 Task: Add Attachment from computer to Card Card0000000041 in Board Board0000000011 in Workspace WS0000000004 in Trello. Add Cover Purple to Card Card0000000041 in Board Board0000000011 in Workspace WS0000000004 in Trello. Add "Move Card To …" Button titled Button0000000041 to "top" of the list "To Do" to Card Card0000000041 in Board Board0000000011 in Workspace WS0000000004 in Trello. Add Description DS0000000041 to Card Card0000000041 in Board Board0000000011 in Workspace WS0000000004 in Trello. Add Comment CM0000000041 to Card Card0000000041 in Board Board0000000011 in Workspace WS0000000004 in Trello
Action: Mouse moved to (502, 501)
Screenshot: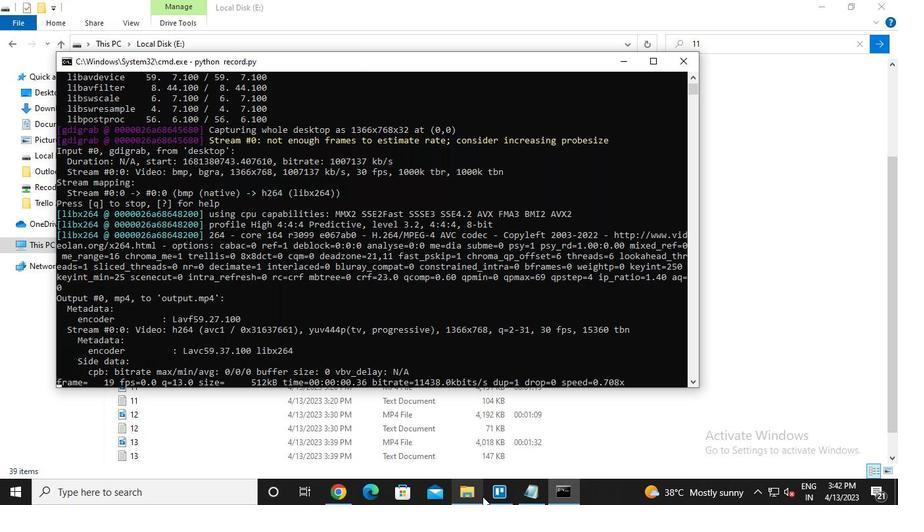 
Action: Mouse pressed left at (502, 501)
Screenshot: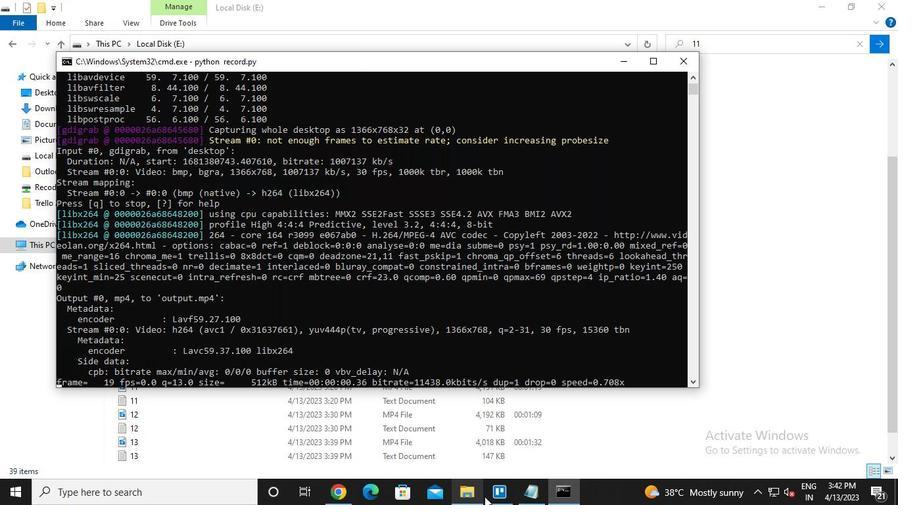 
Action: Mouse moved to (259, 131)
Screenshot: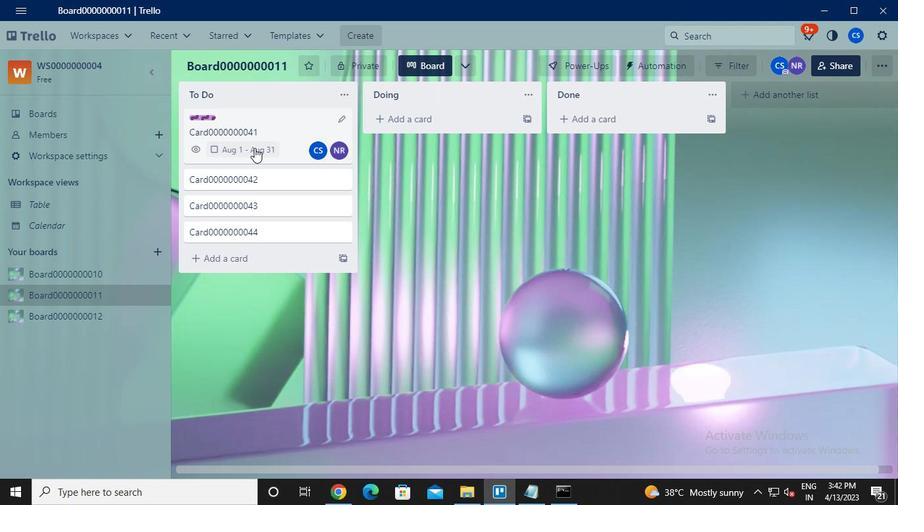 
Action: Mouse pressed left at (259, 131)
Screenshot: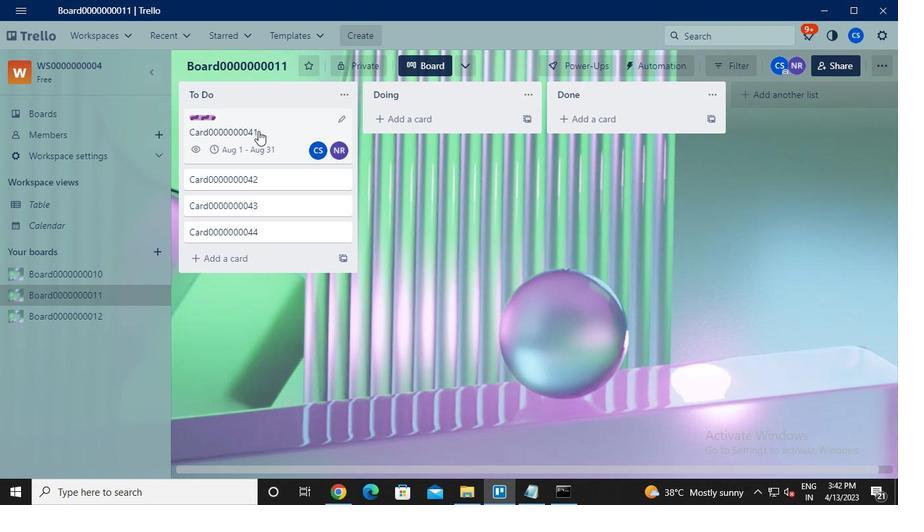 
Action: Mouse moved to (618, 225)
Screenshot: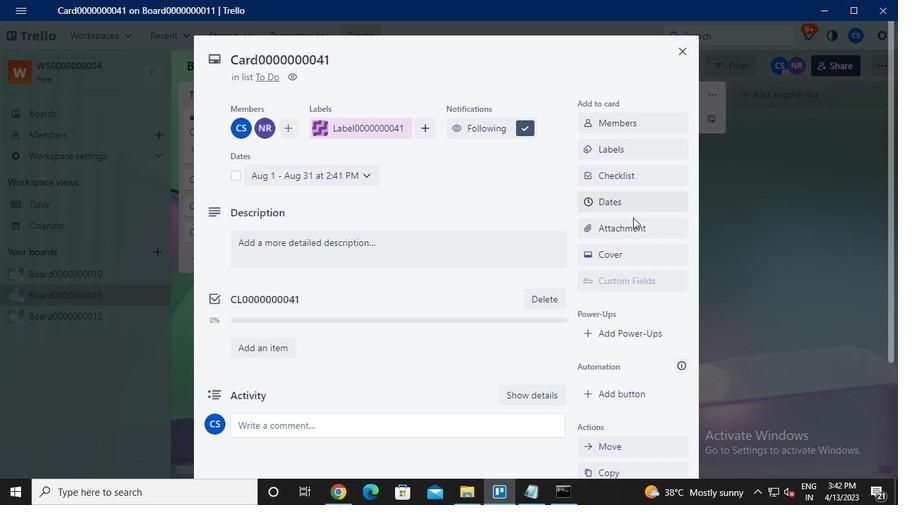 
Action: Mouse pressed left at (618, 225)
Screenshot: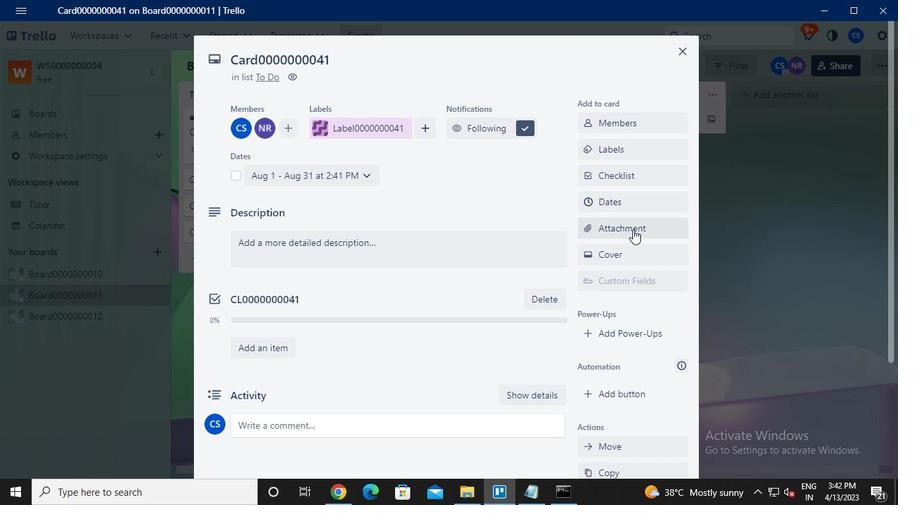
Action: Mouse moved to (625, 157)
Screenshot: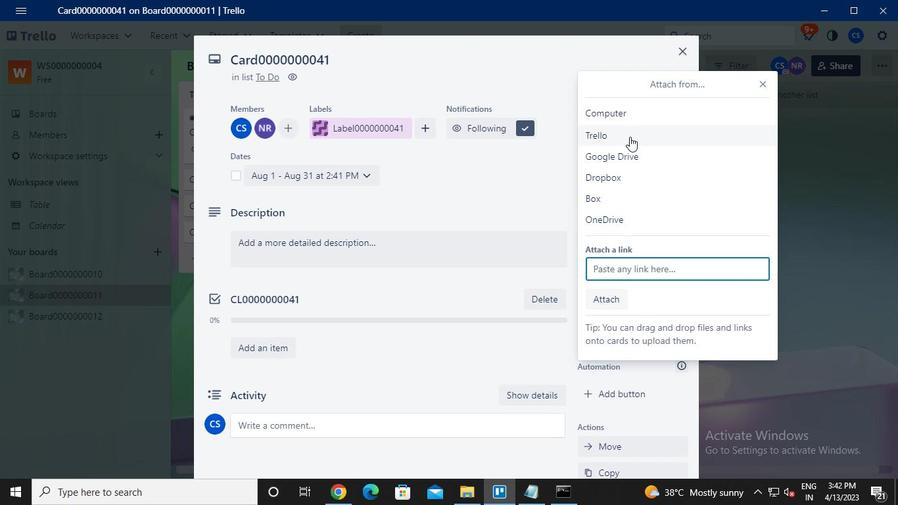 
Action: Mouse pressed left at (625, 157)
Screenshot: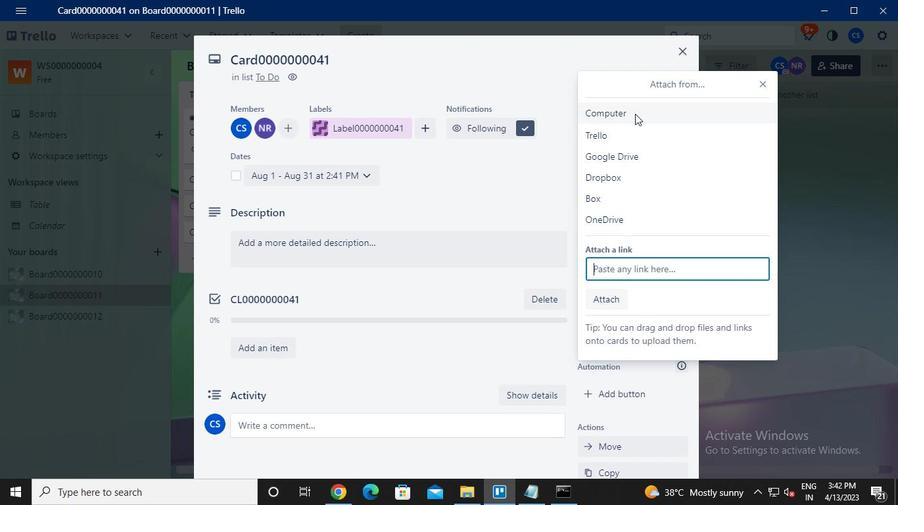 
Action: Mouse moved to (755, 55)
Screenshot: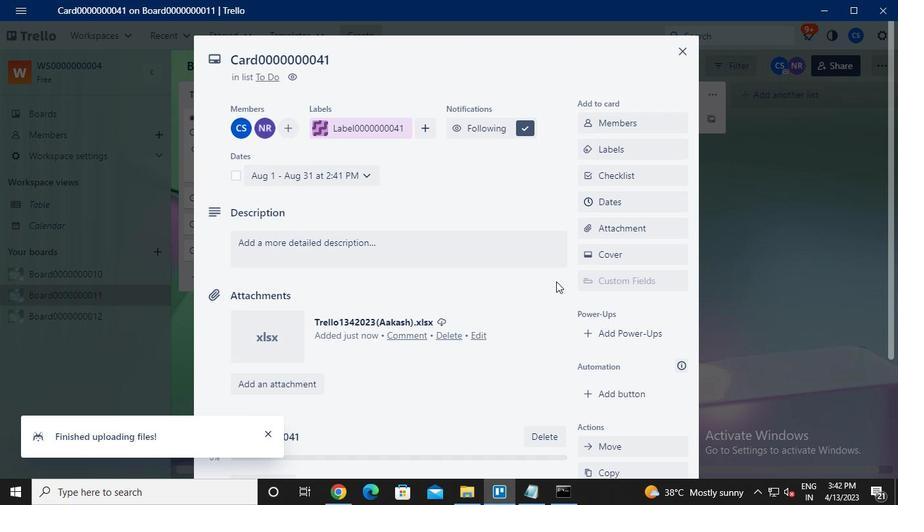 
Action: Mouse pressed left at (755, 55)
Screenshot: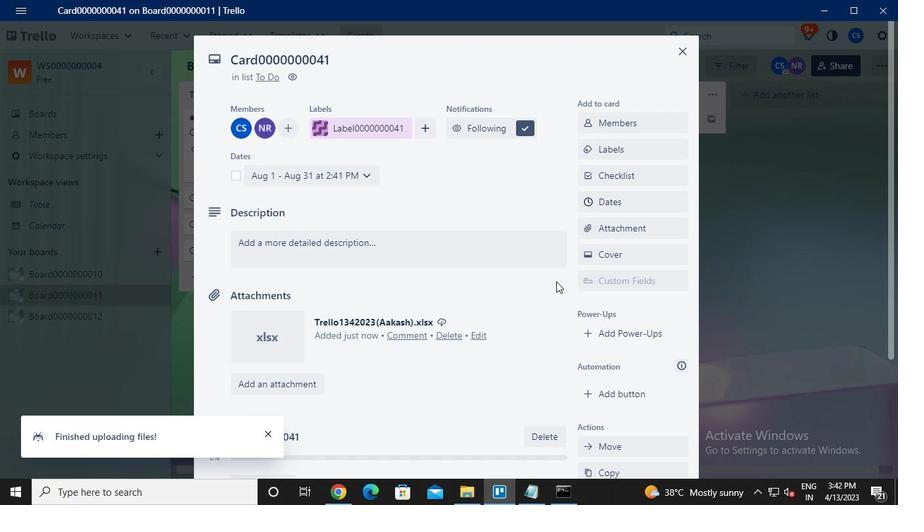 
Action: Mouse moved to (768, 84)
Screenshot: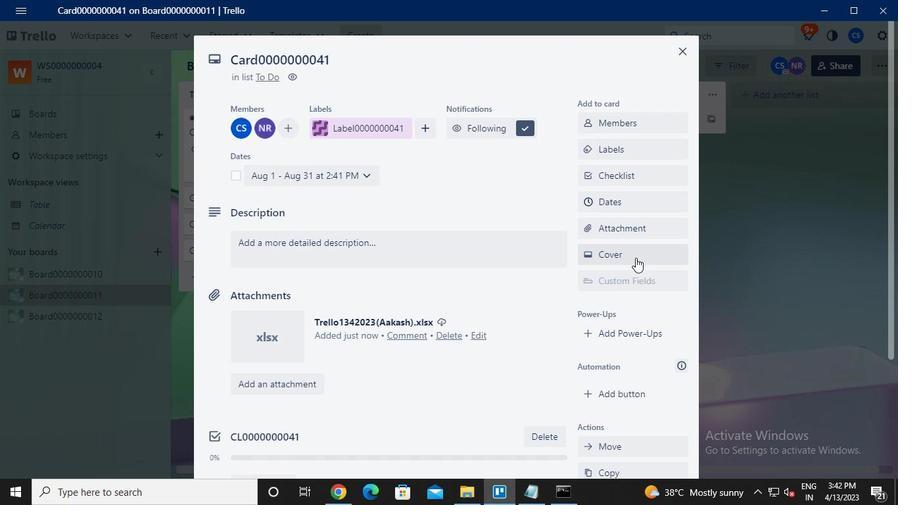 
Action: Mouse pressed left at (768, 84)
Screenshot: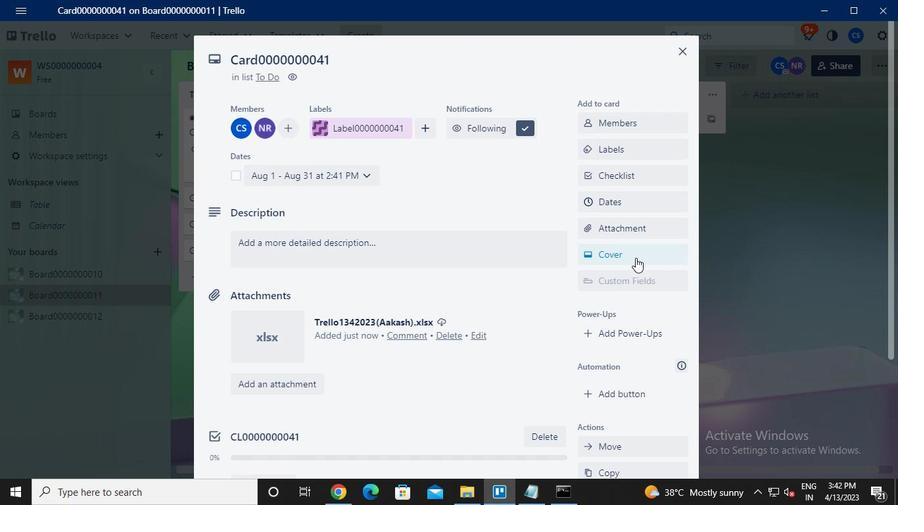 
Action: Mouse moved to (689, 50)
Screenshot: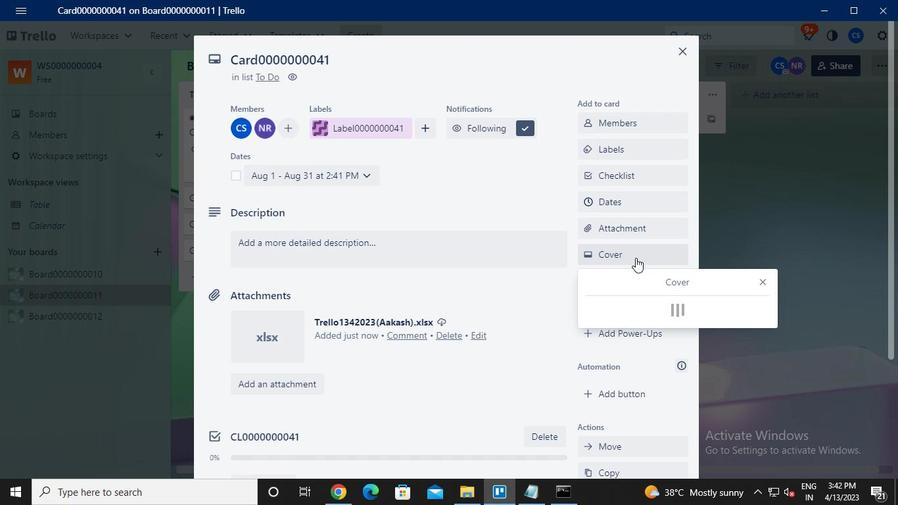 
Action: Mouse pressed left at (689, 50)
Screenshot: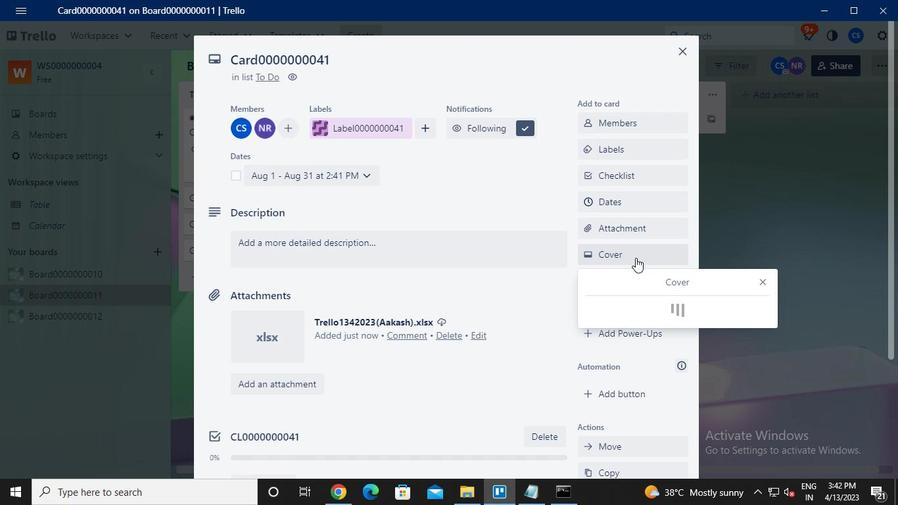 
Action: Mouse moved to (570, 485)
Screenshot: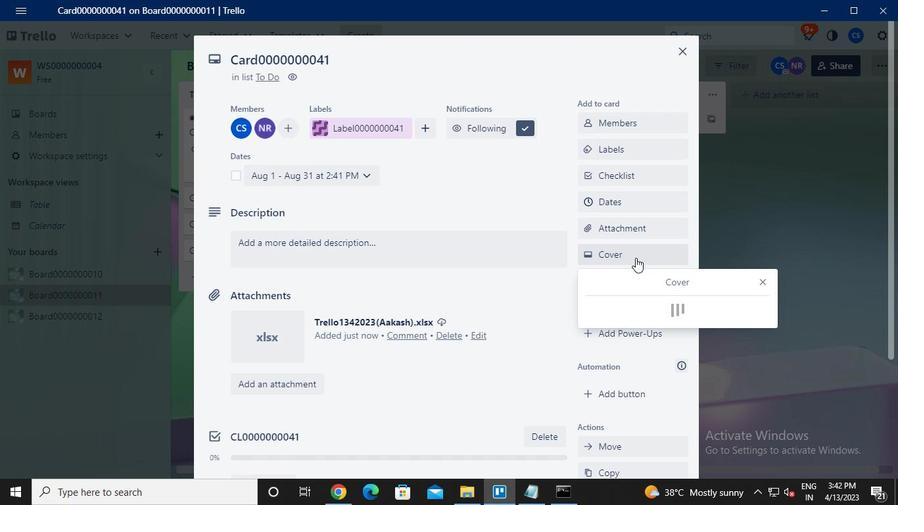 
Action: Mouse pressed left at (570, 485)
Screenshot: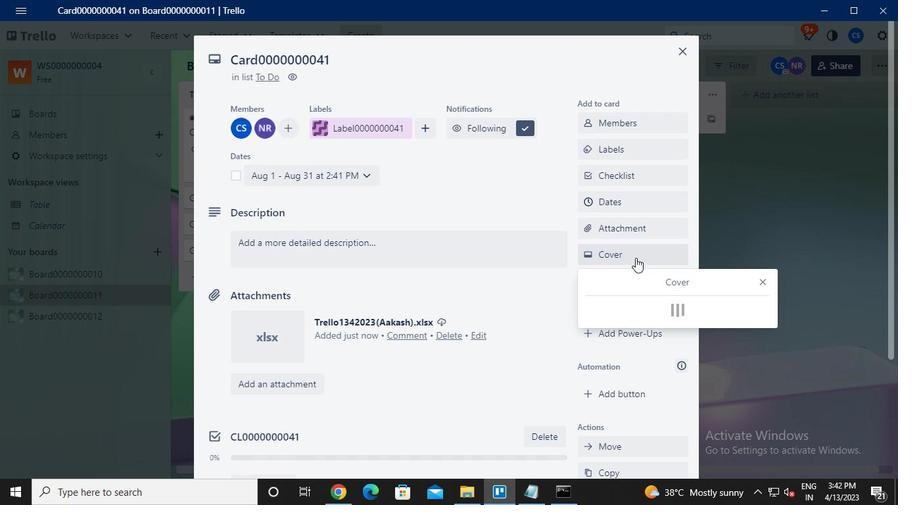 
Action: Mouse moved to (668, 44)
Screenshot: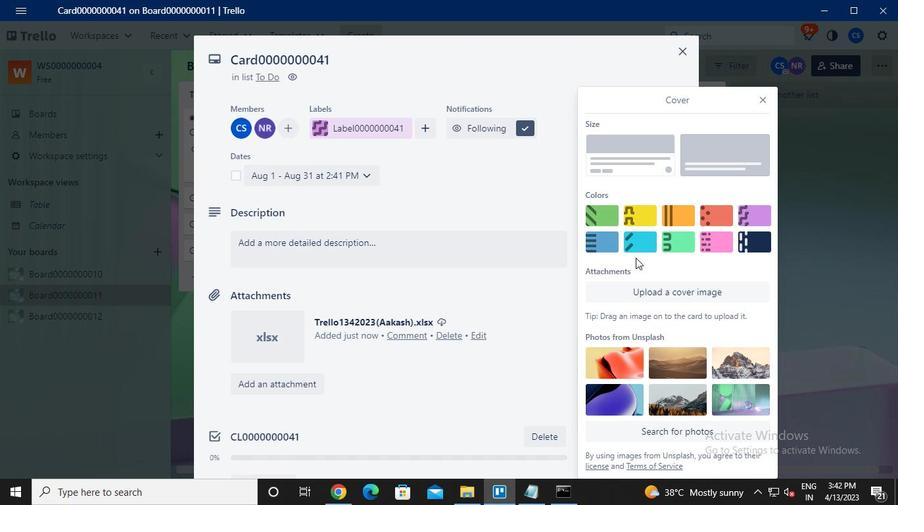 
Action: Mouse pressed left at (668, 44)
Screenshot: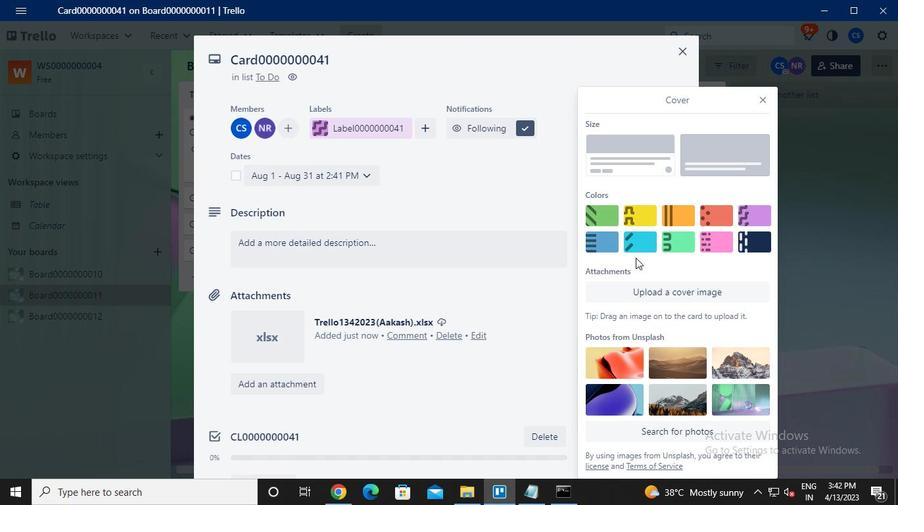 
Action: Mouse moved to (489, 497)
Screenshot: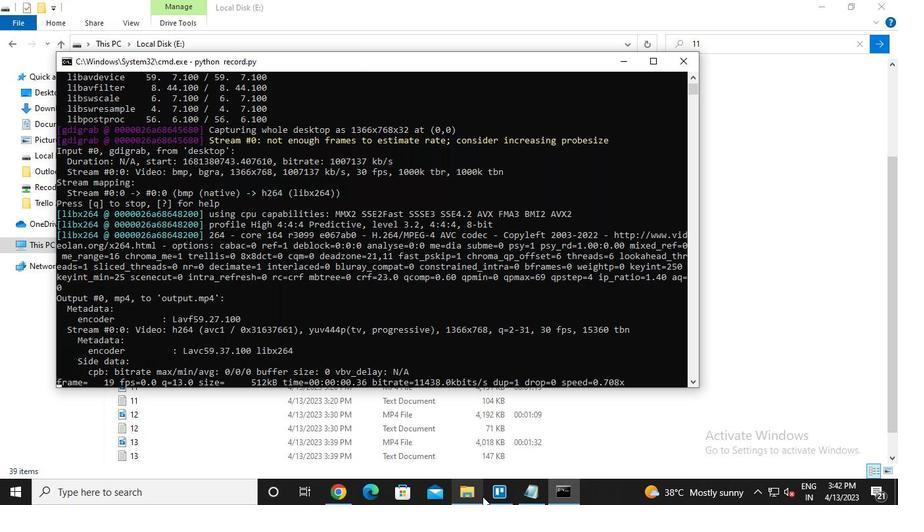 
Action: Mouse pressed left at (489, 497)
Screenshot: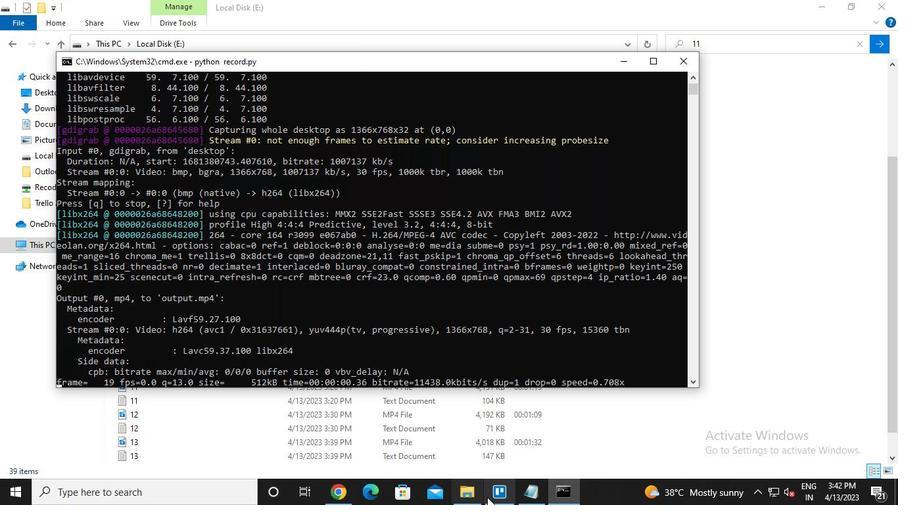 
Action: Mouse moved to (259, 128)
Screenshot: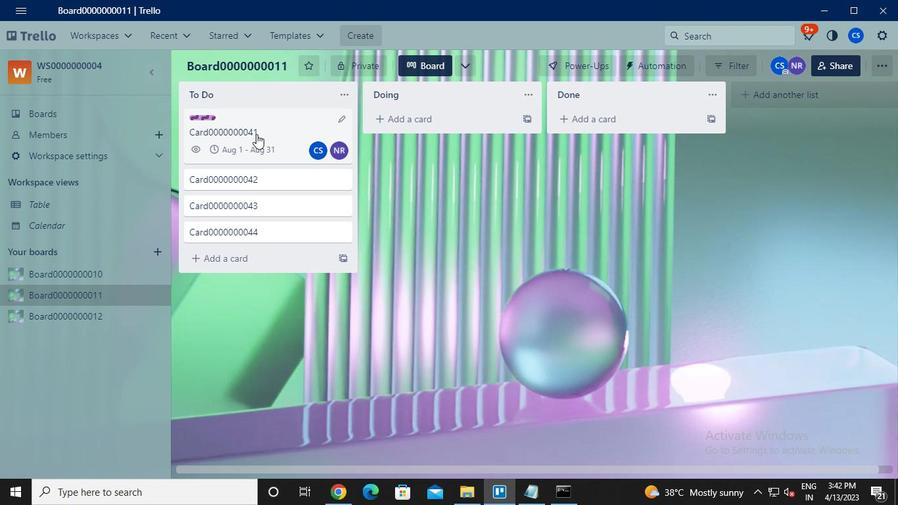 
Action: Mouse pressed left at (259, 128)
Screenshot: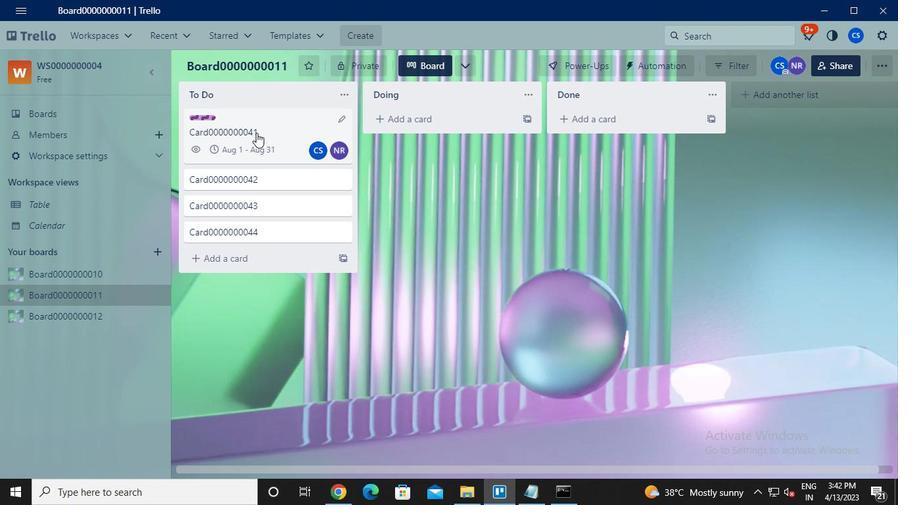 
Action: Mouse moved to (633, 229)
Screenshot: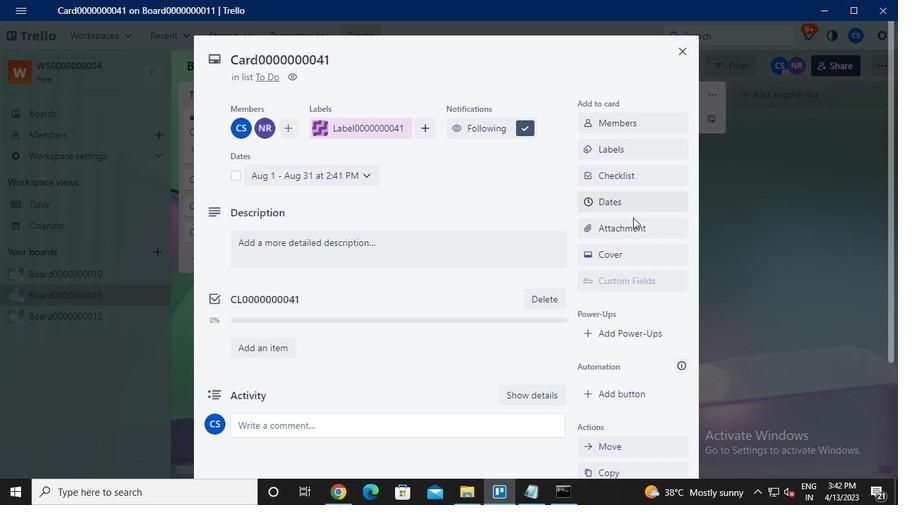 
Action: Mouse pressed left at (633, 229)
Screenshot: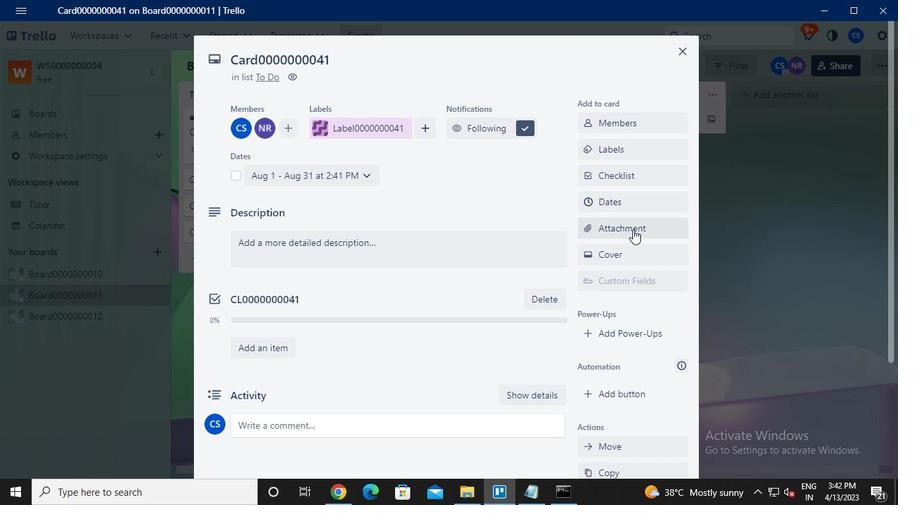
Action: Mouse moved to (635, 113)
Screenshot: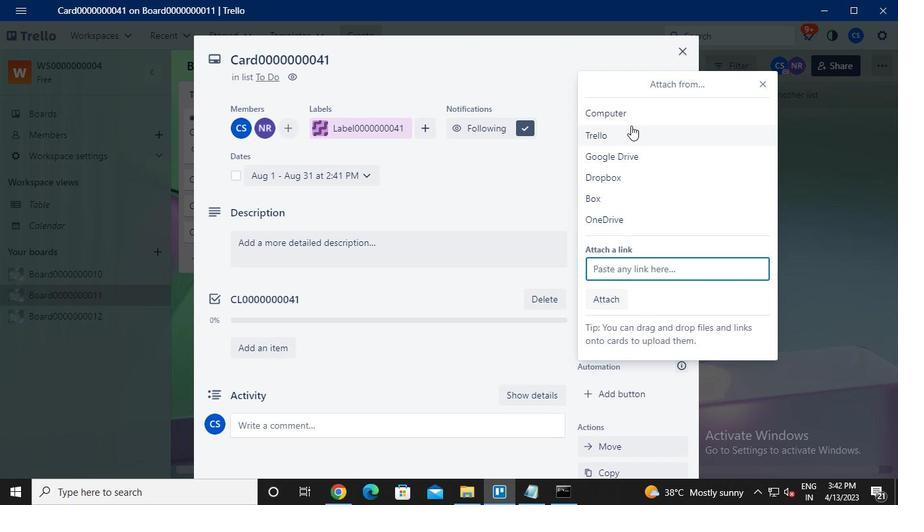 
Action: Mouse pressed left at (635, 113)
Screenshot: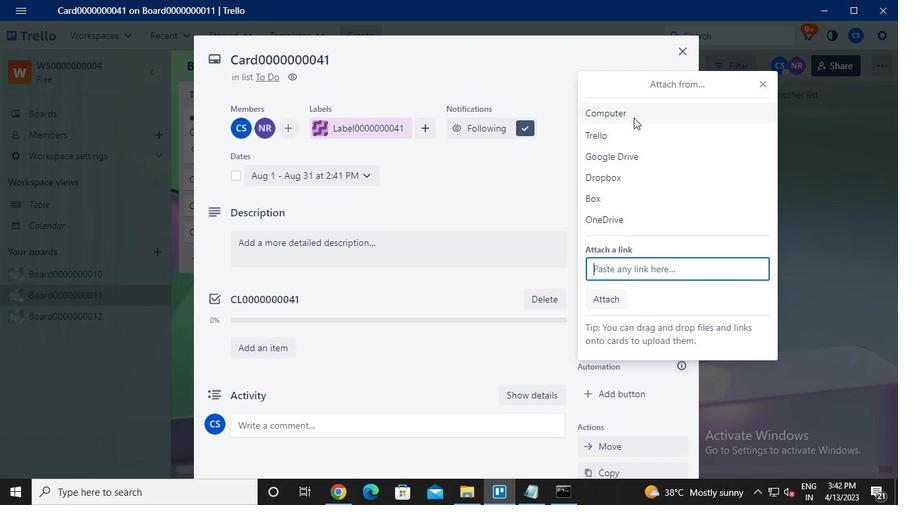 
Action: Mouse moved to (211, 111)
Screenshot: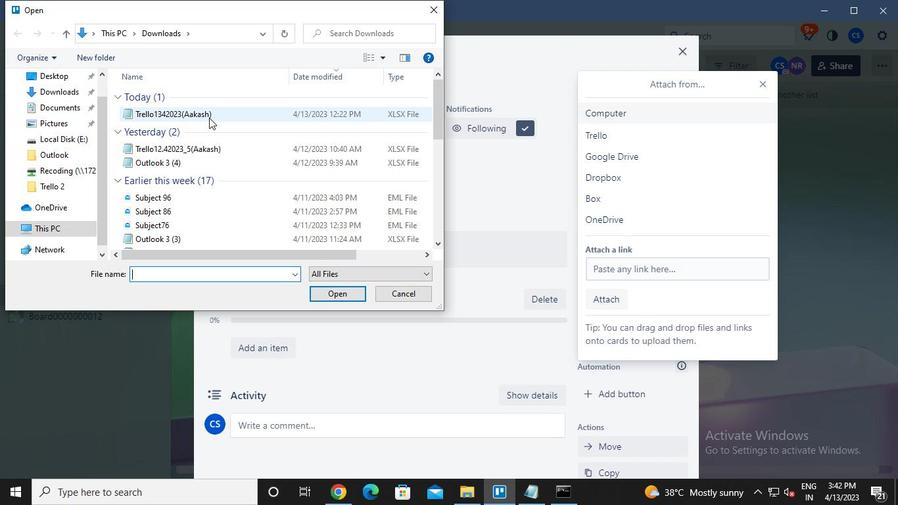 
Action: Mouse pressed left at (211, 111)
Screenshot: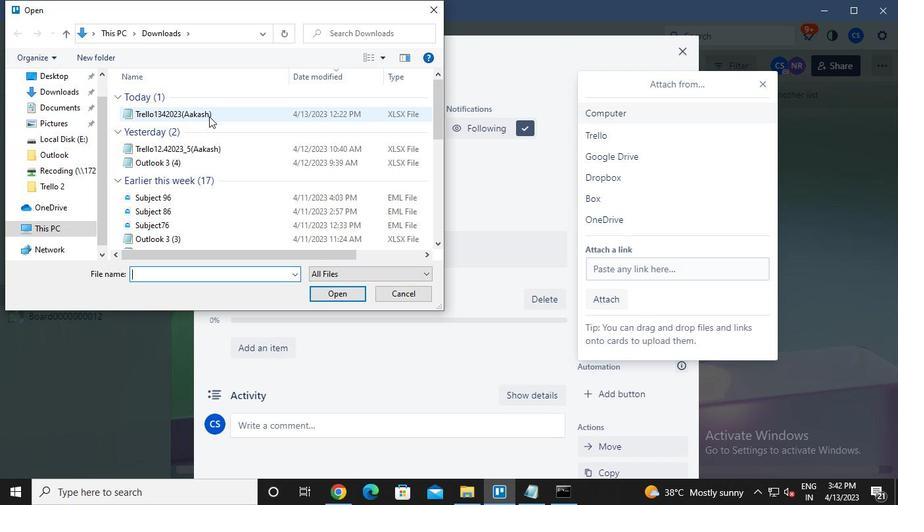 
Action: Mouse pressed left at (211, 111)
Screenshot: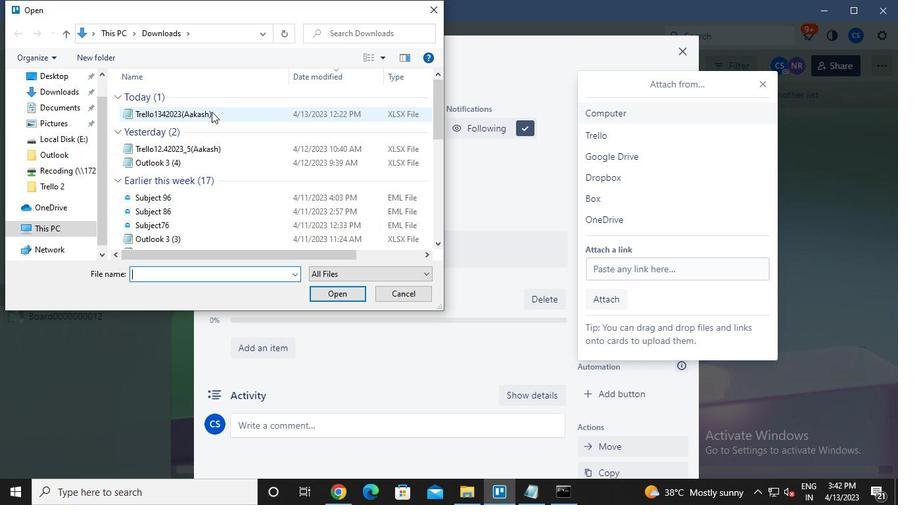 
Action: Mouse moved to (636, 257)
Screenshot: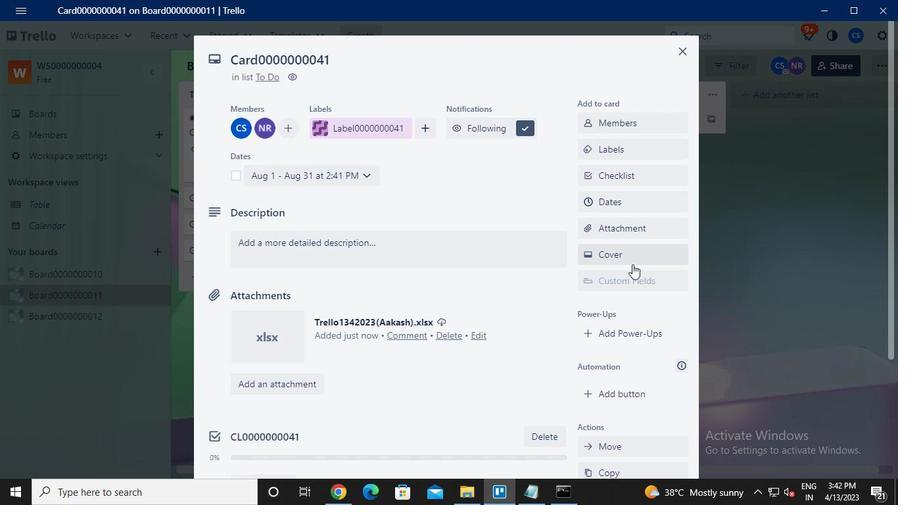 
Action: Mouse pressed left at (636, 257)
Screenshot: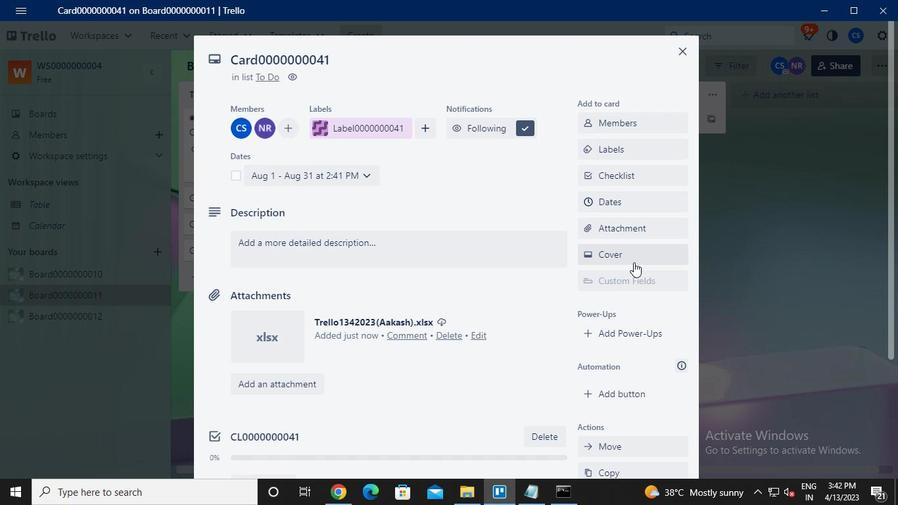 
Action: Mouse moved to (757, 217)
Screenshot: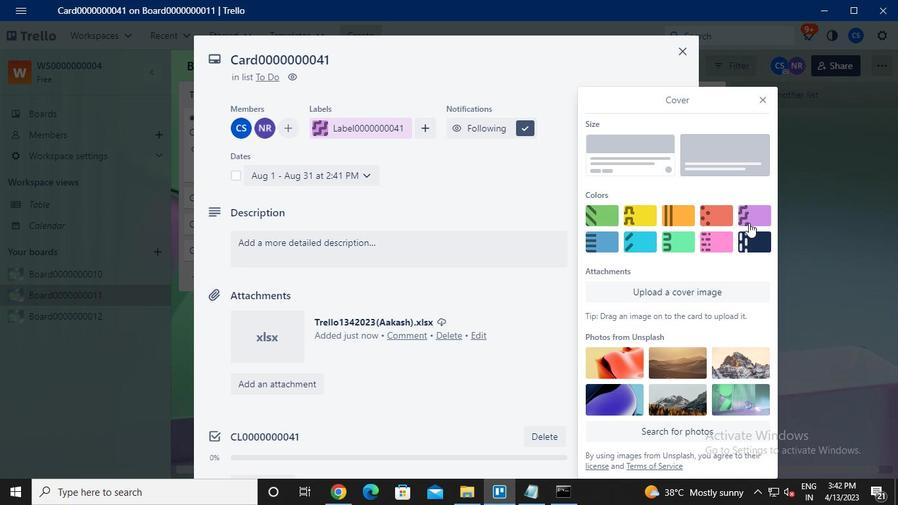 
Action: Mouse pressed left at (757, 217)
Screenshot: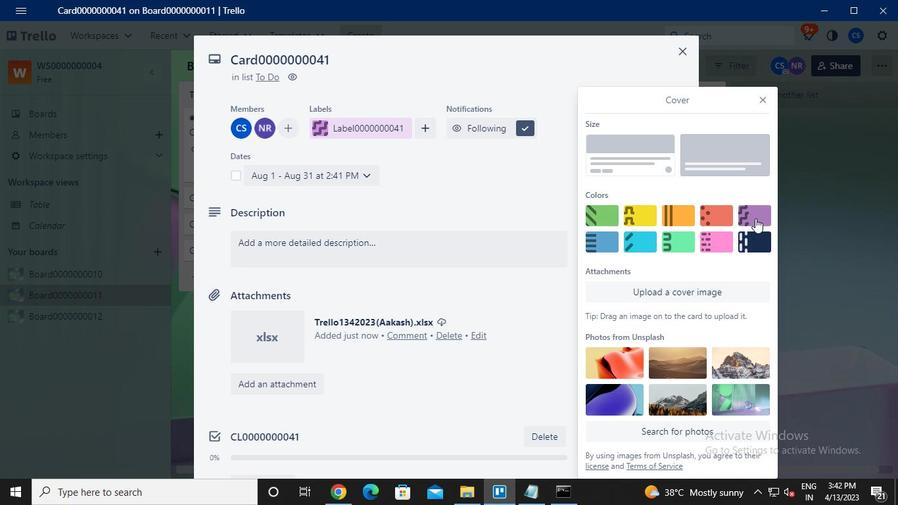 
Action: Mouse moved to (764, 75)
Screenshot: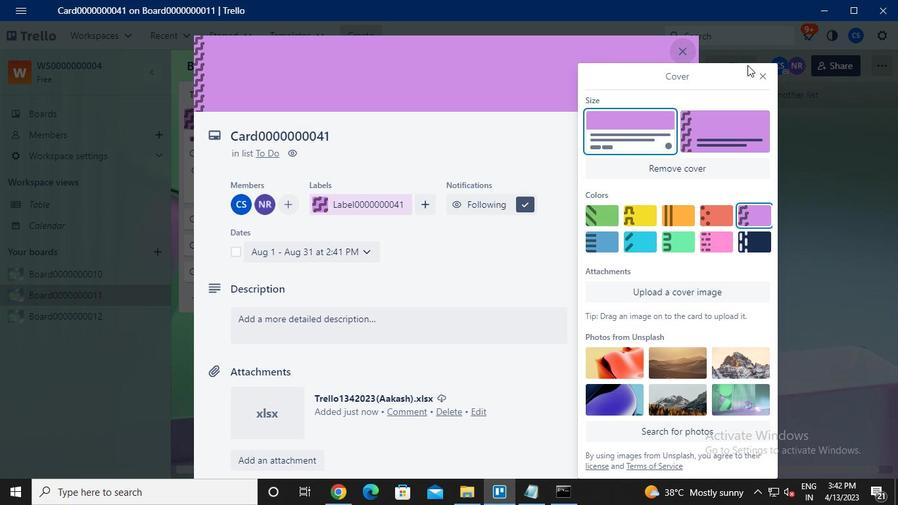 
Action: Mouse pressed left at (764, 75)
Screenshot: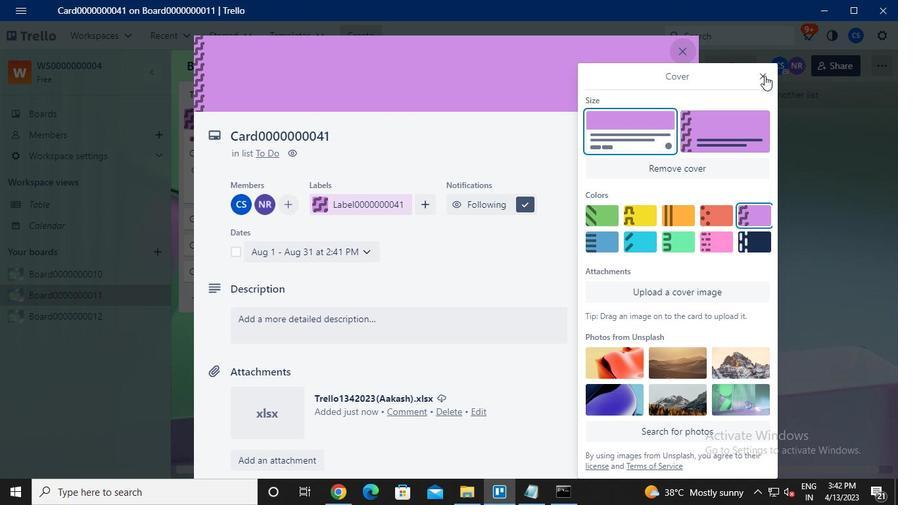 
Action: Mouse moved to (620, 197)
Screenshot: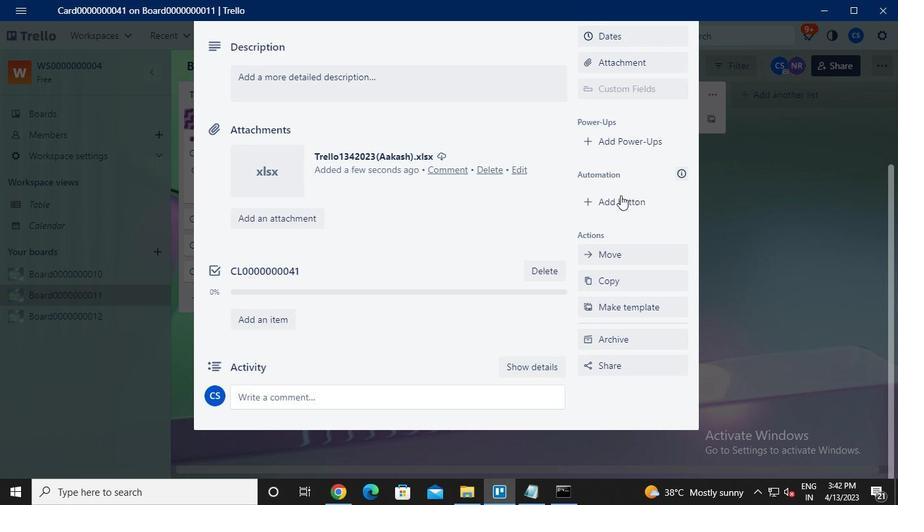 
Action: Mouse pressed left at (620, 197)
Screenshot: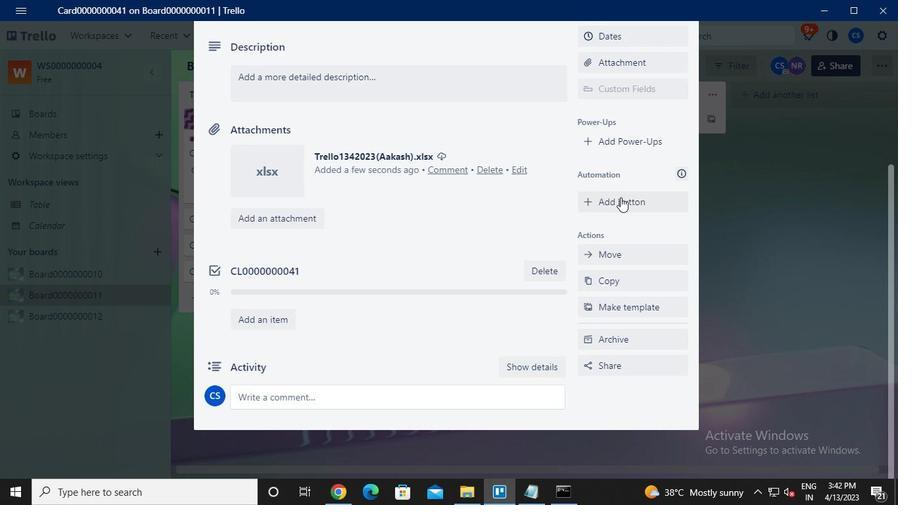 
Action: Mouse moved to (653, 126)
Screenshot: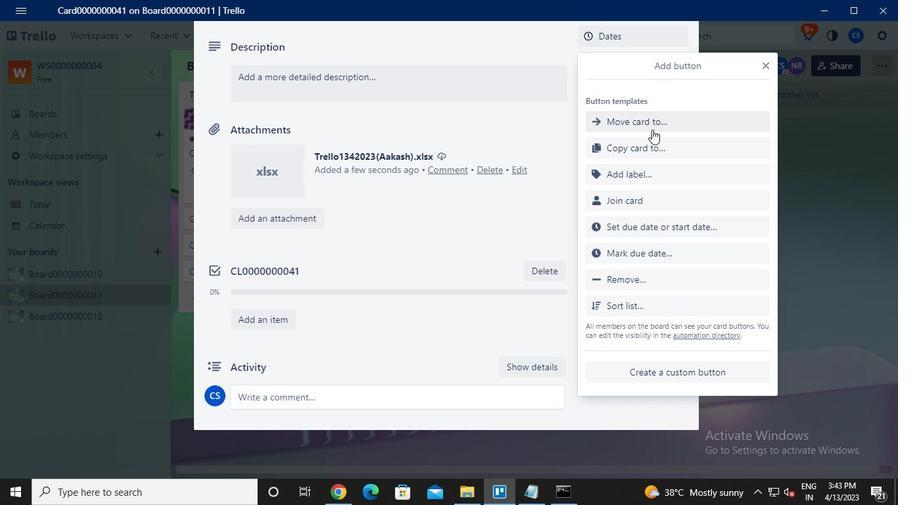 
Action: Mouse pressed left at (653, 126)
Screenshot: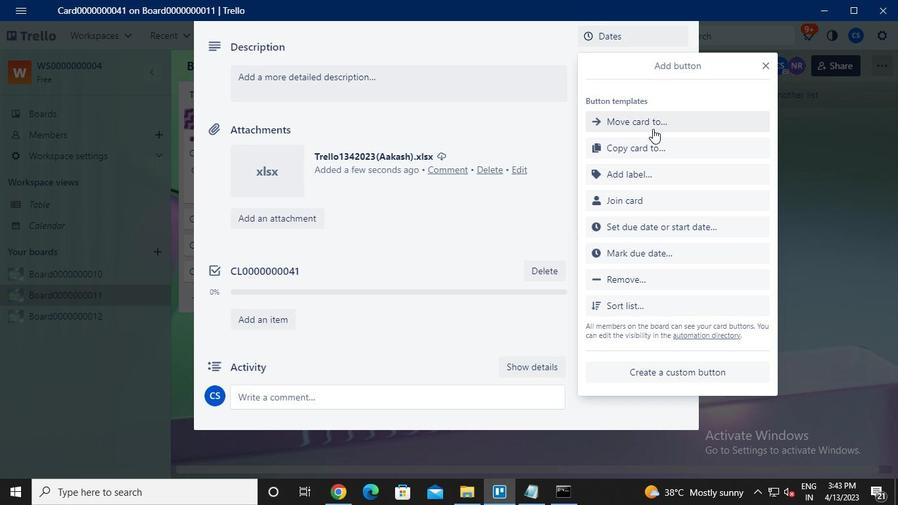 
Action: Mouse moved to (652, 136)
Screenshot: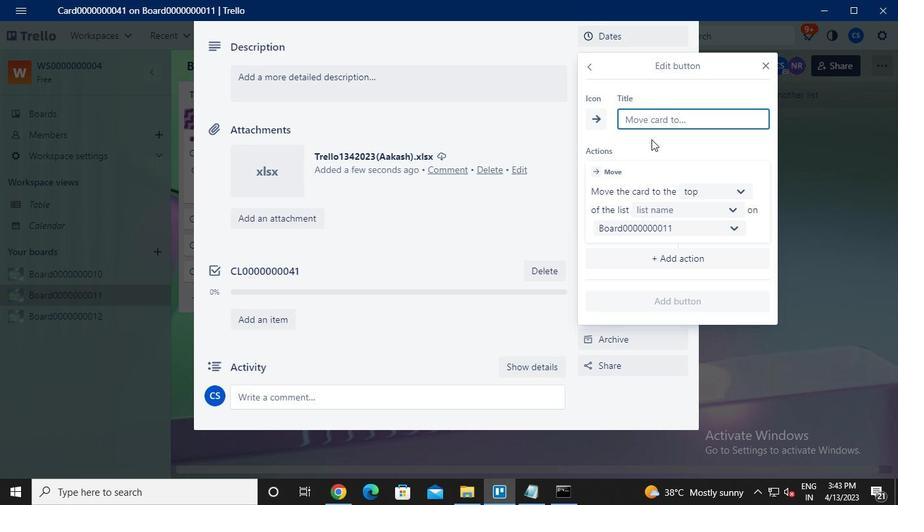 
Action: Keyboard Key.caps_lock
Screenshot: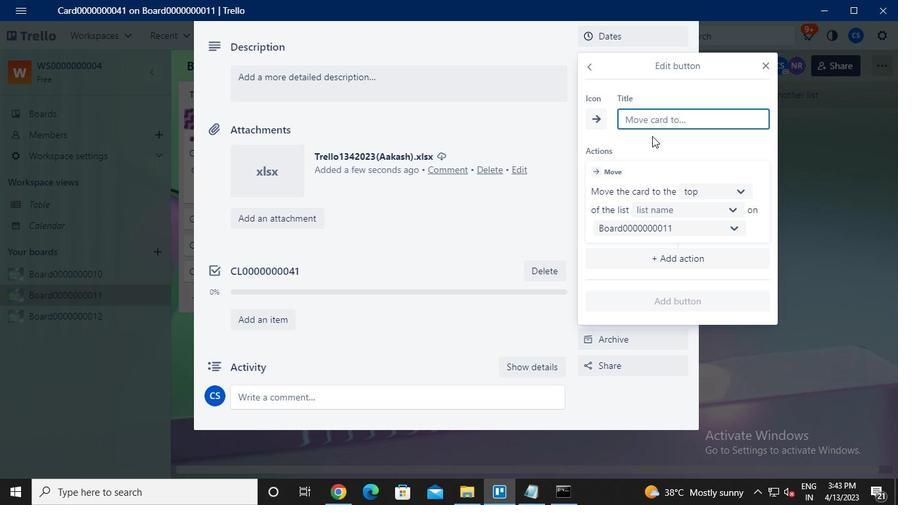 
Action: Keyboard Key.caps_lock
Screenshot: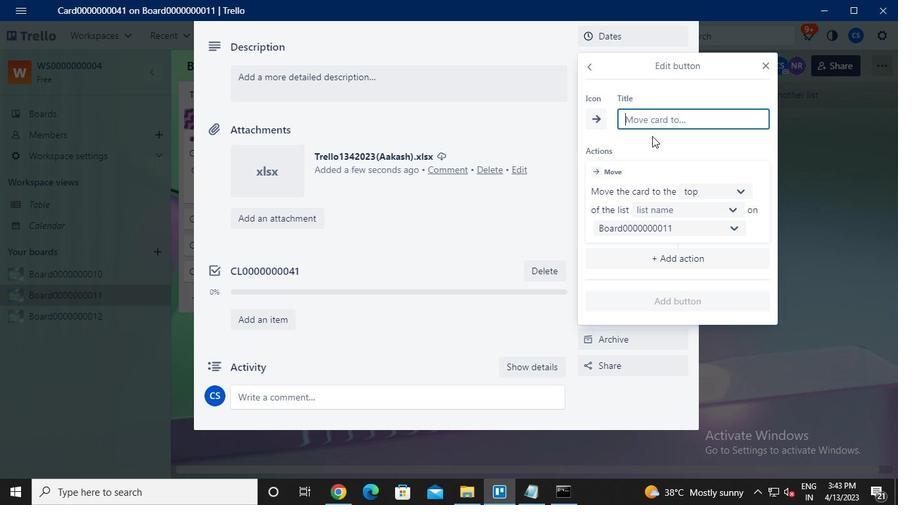
Action: Keyboard b
Screenshot: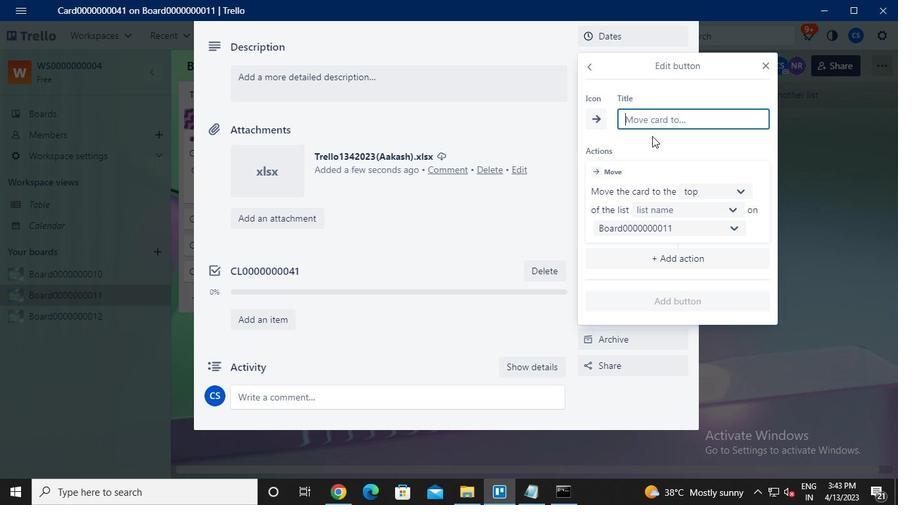 
Action: Keyboard Key.caps_lock
Screenshot: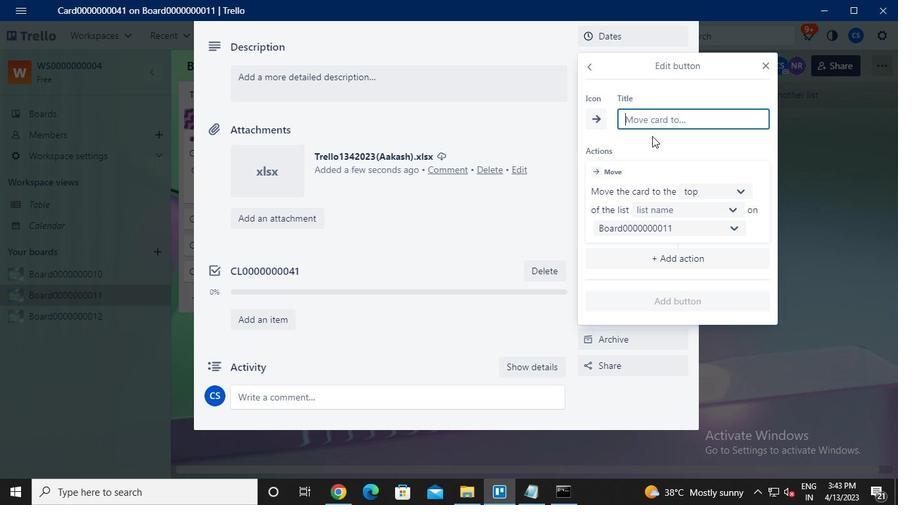 
Action: Keyboard u
Screenshot: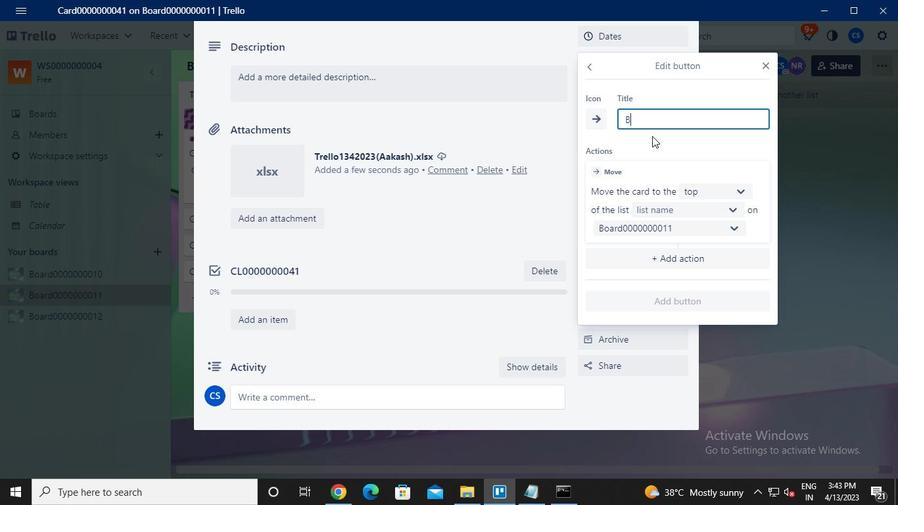 
Action: Keyboard t
Screenshot: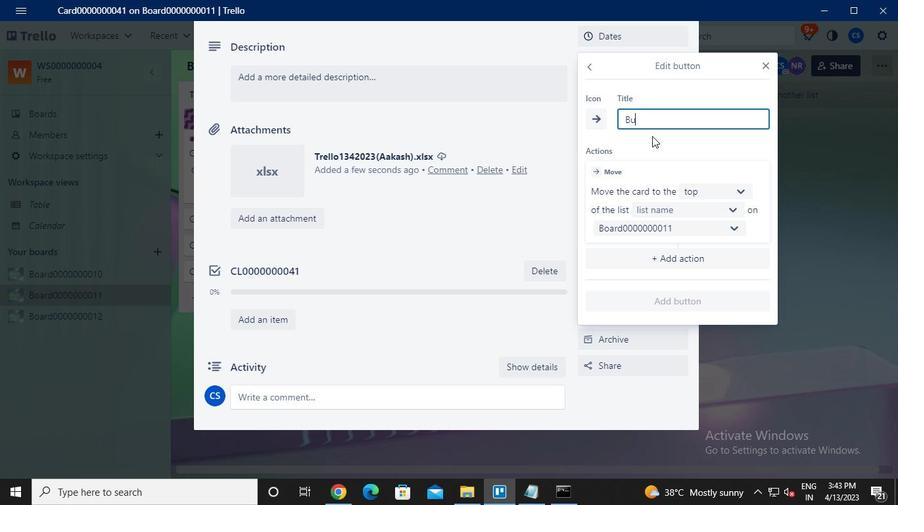 
Action: Keyboard t
Screenshot: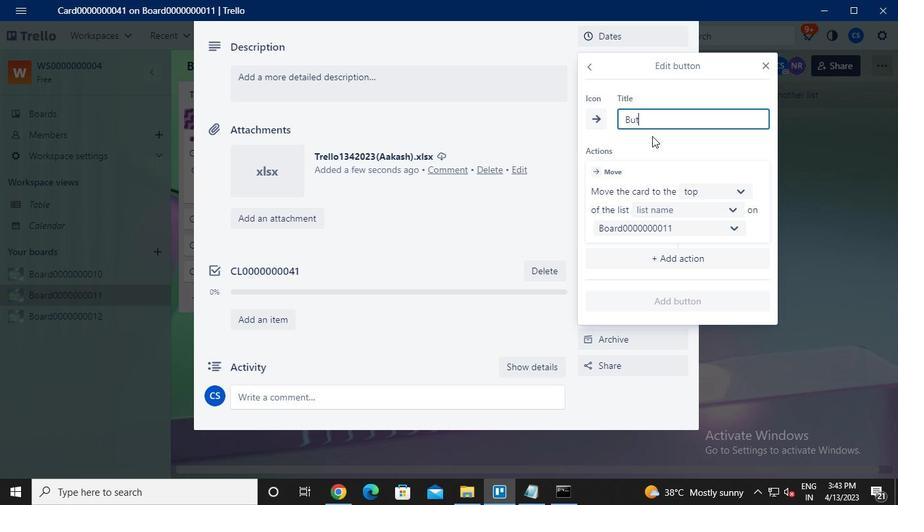 
Action: Keyboard o
Screenshot: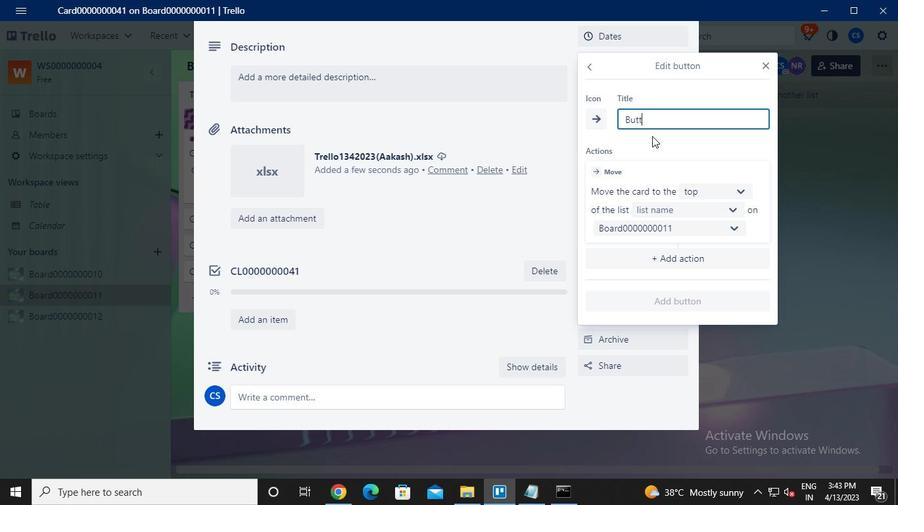
Action: Keyboard n
Screenshot: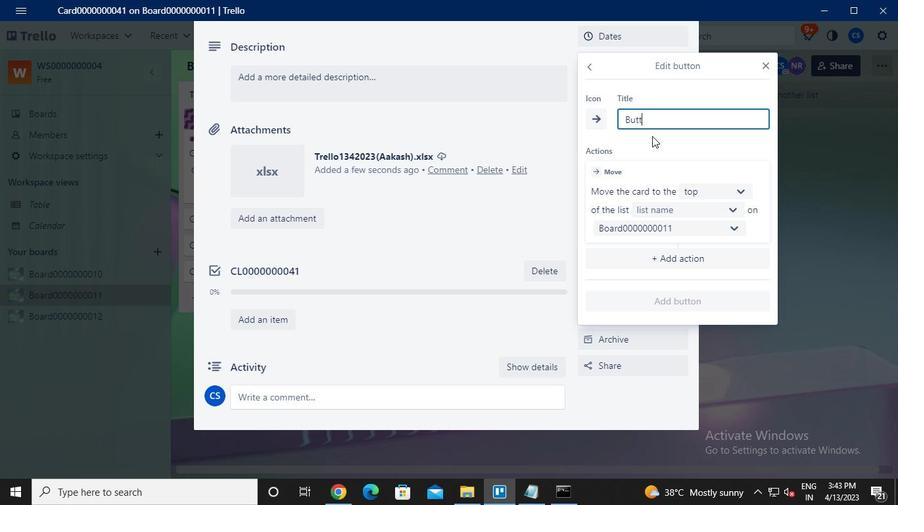 
Action: Keyboard <96>
Screenshot: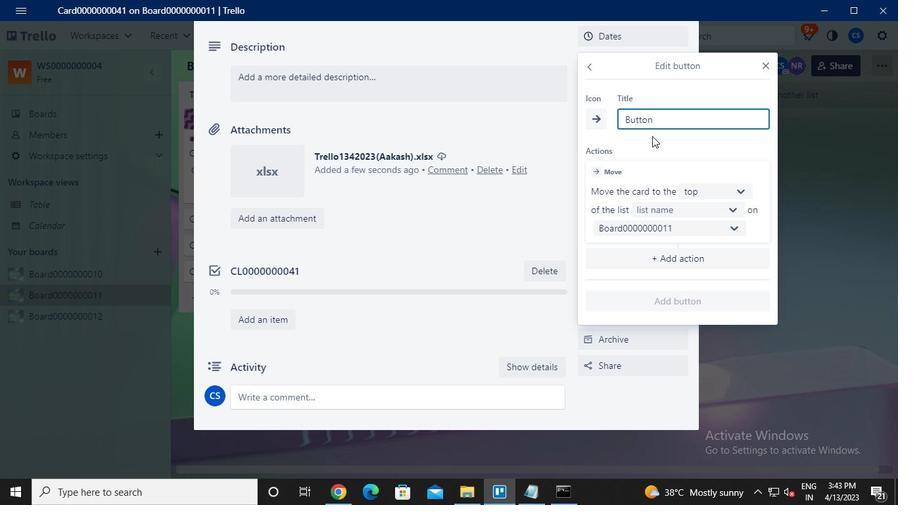 
Action: Keyboard <96>
Screenshot: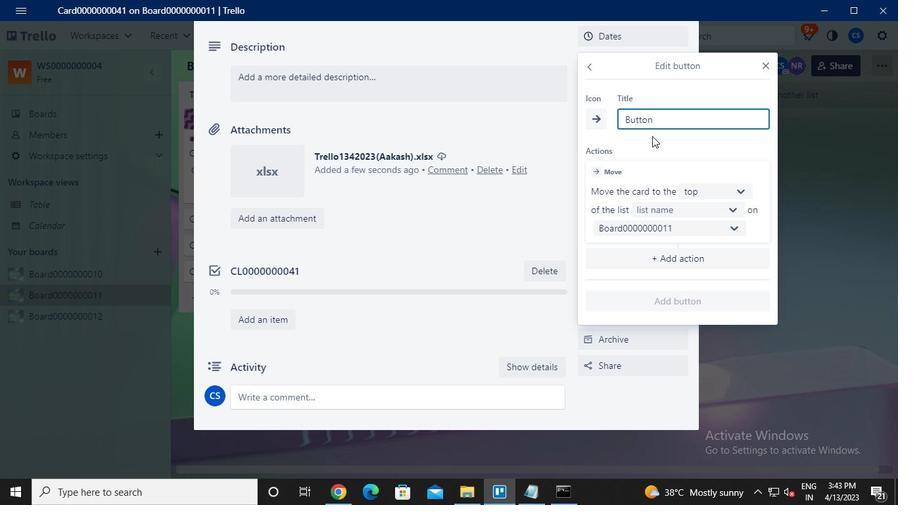 
Action: Keyboard <96>
Screenshot: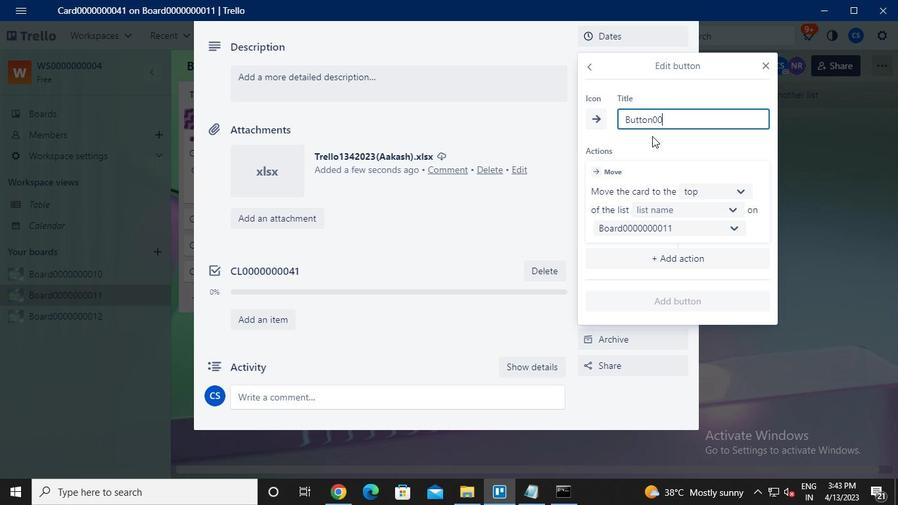 
Action: Keyboard <96>
Screenshot: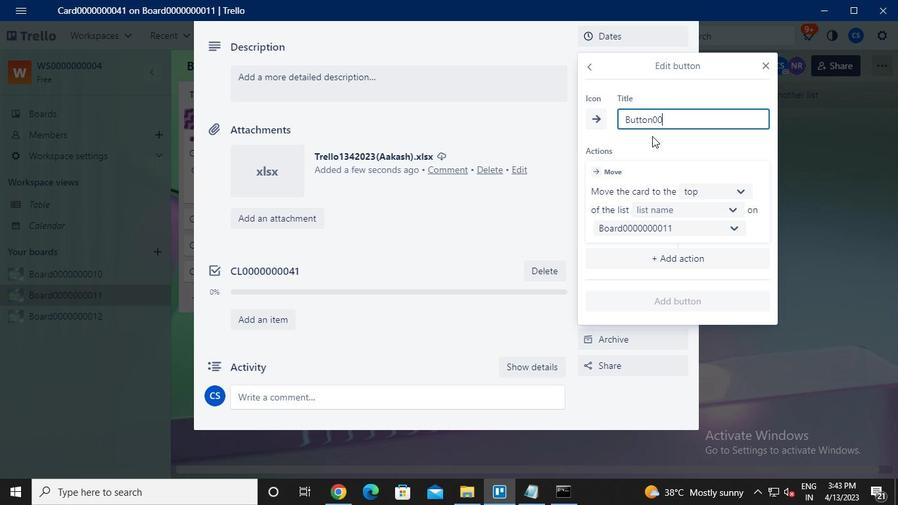 
Action: Keyboard <96>
Screenshot: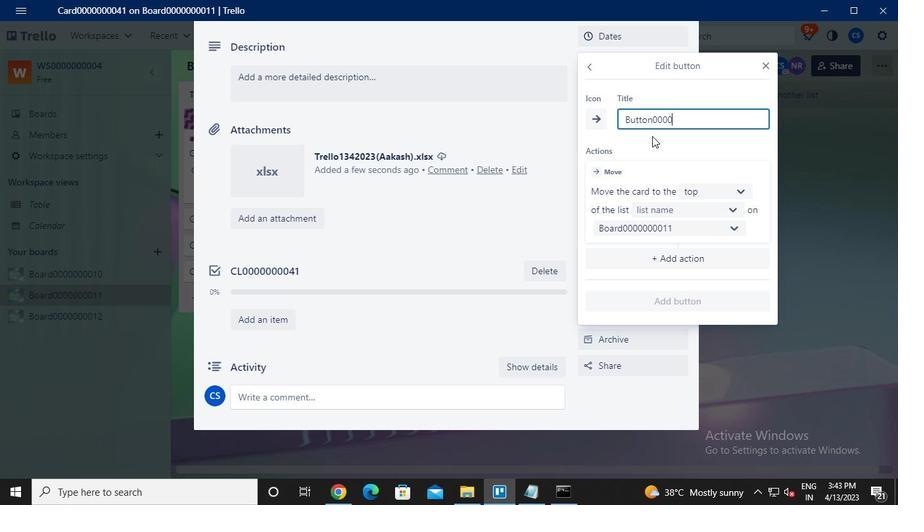
Action: Keyboard <96>
Screenshot: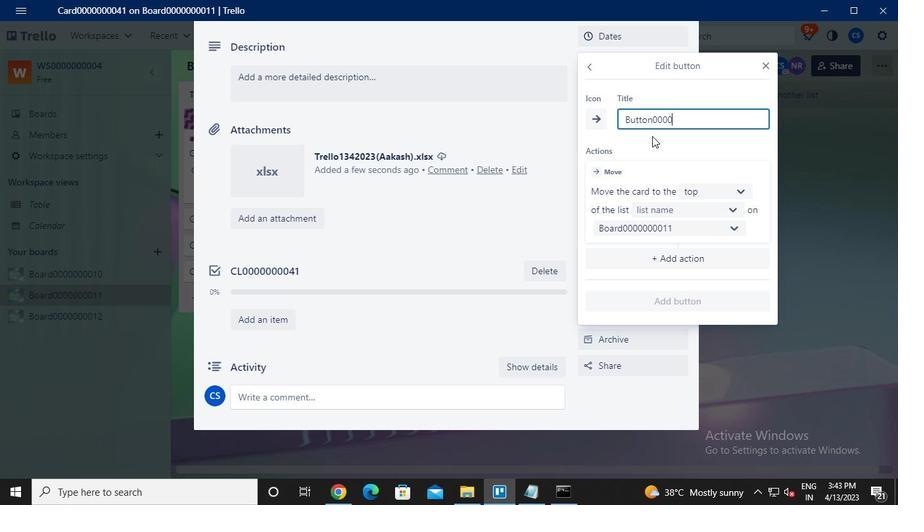 
Action: Keyboard <96>
Screenshot: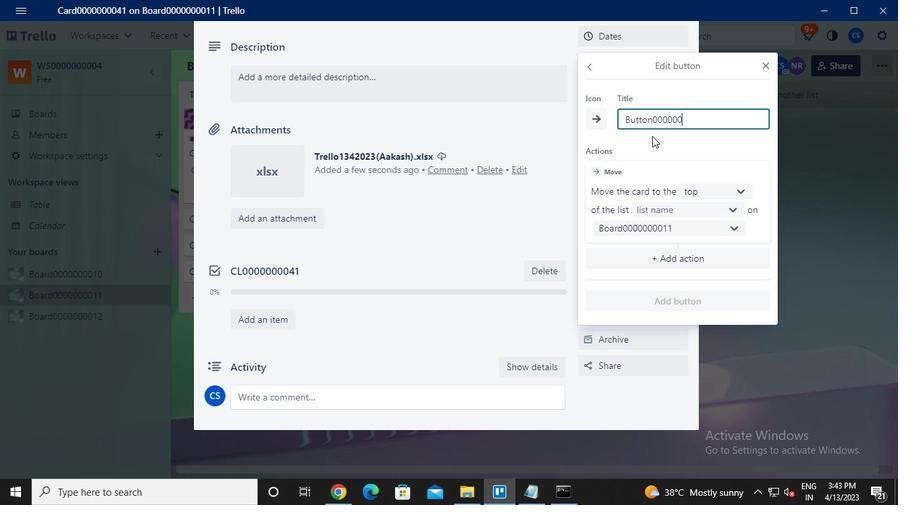 
Action: Keyboard <96>
Screenshot: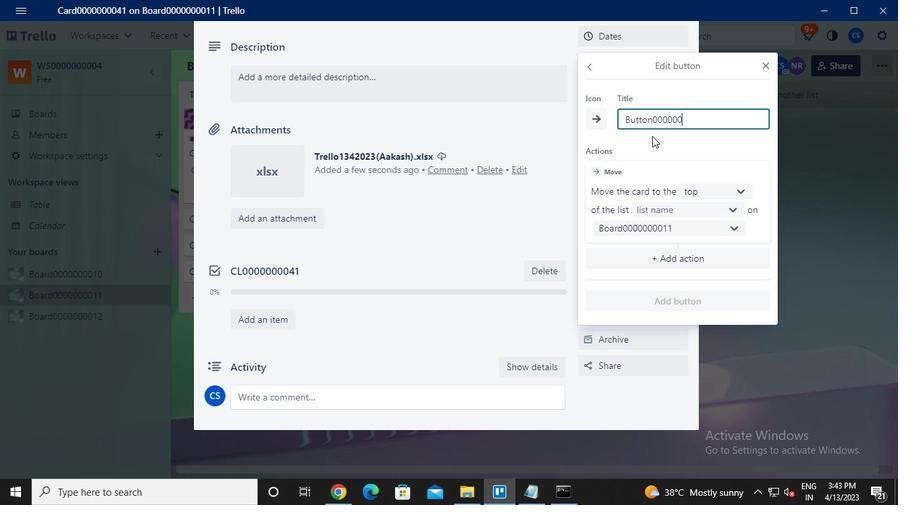 
Action: Keyboard <100>
Screenshot: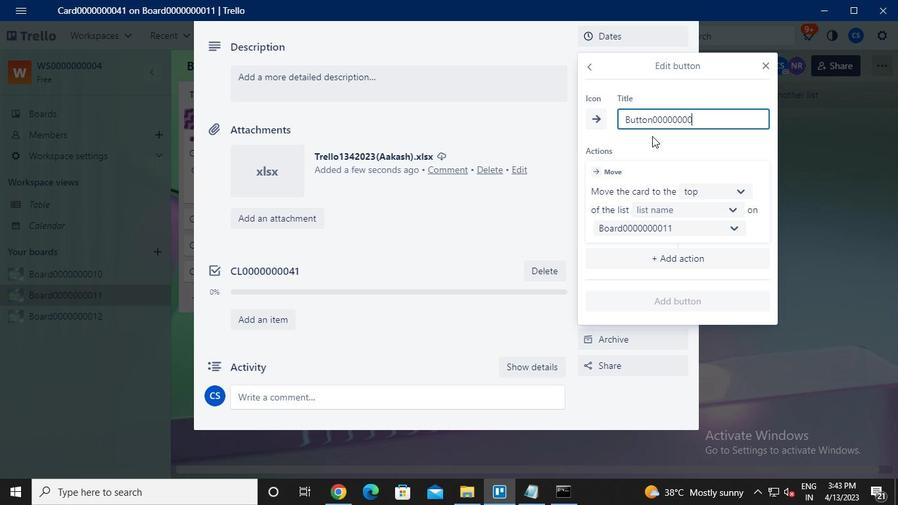 
Action: Keyboard <97>
Screenshot: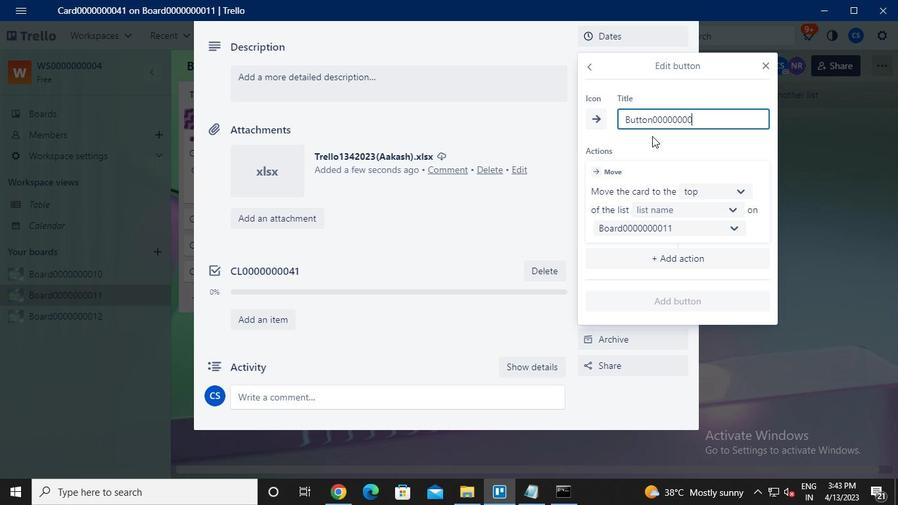 
Action: Mouse moved to (706, 205)
Screenshot: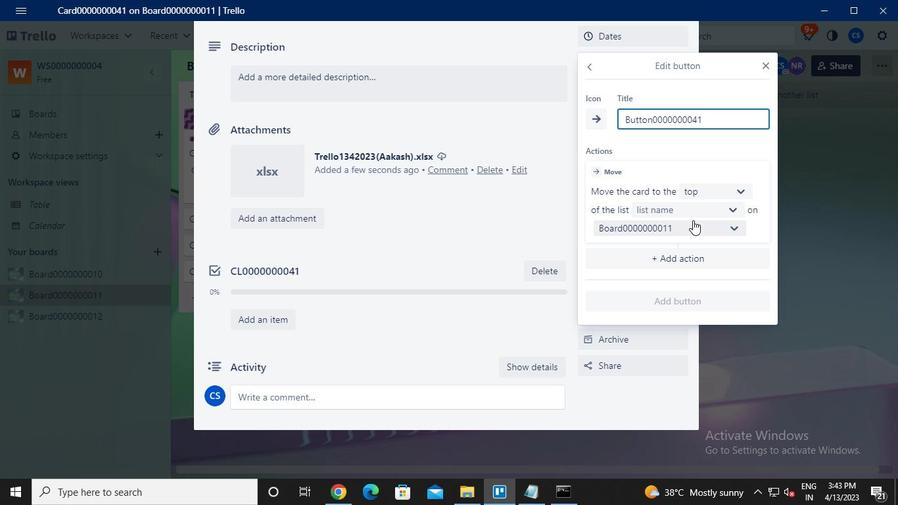 
Action: Mouse pressed left at (706, 205)
Screenshot: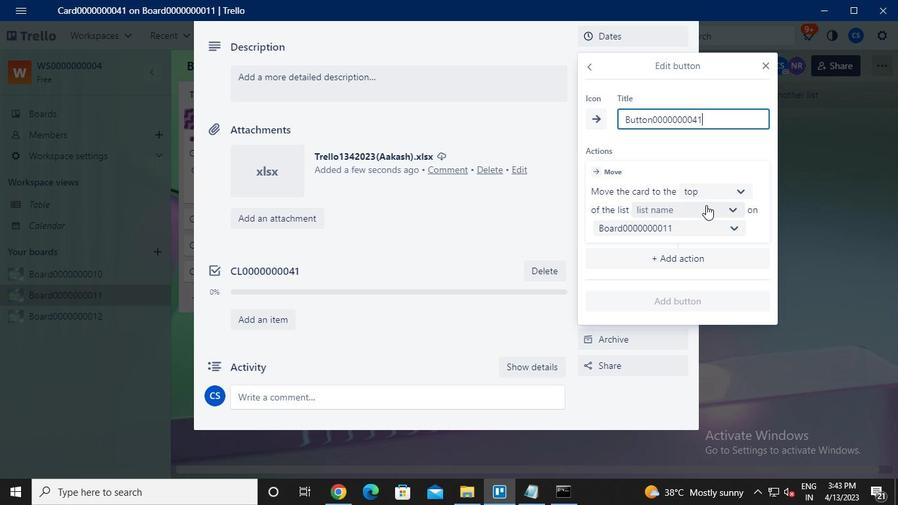 
Action: Mouse moved to (689, 236)
Screenshot: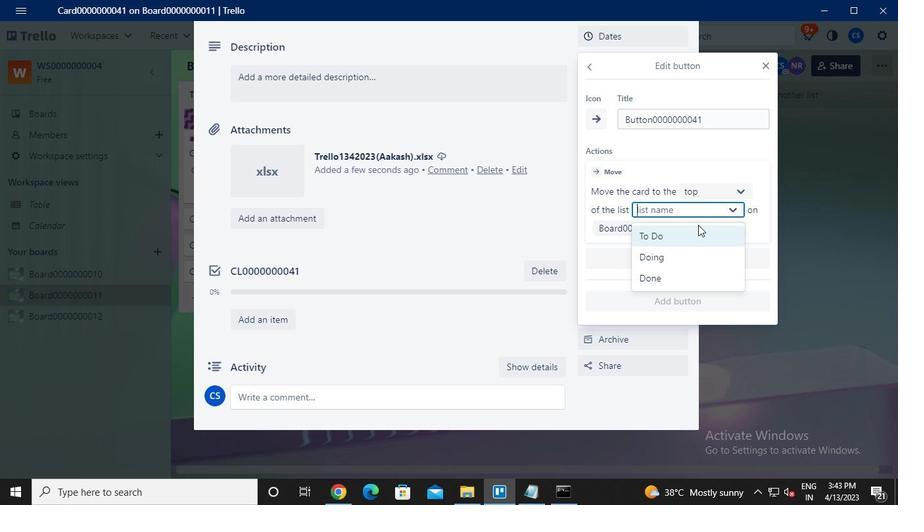 
Action: Mouse pressed left at (689, 236)
Screenshot: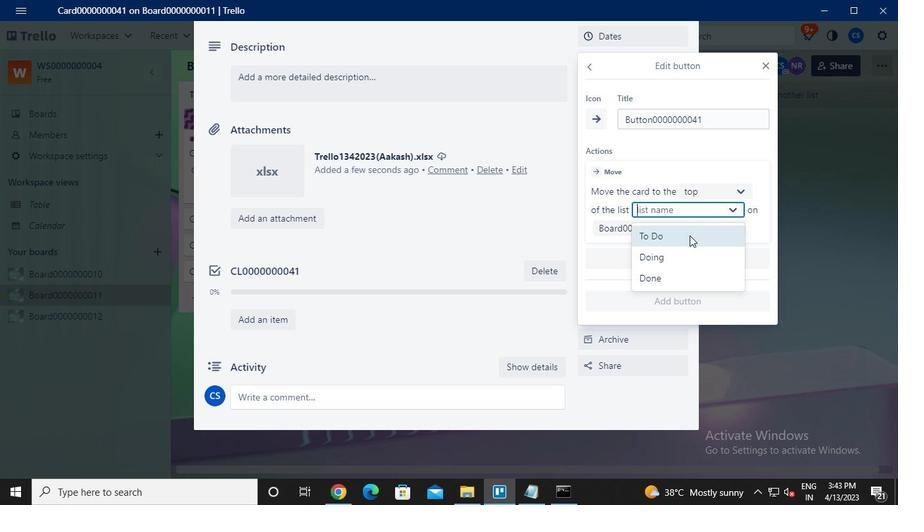 
Action: Mouse moved to (684, 303)
Screenshot: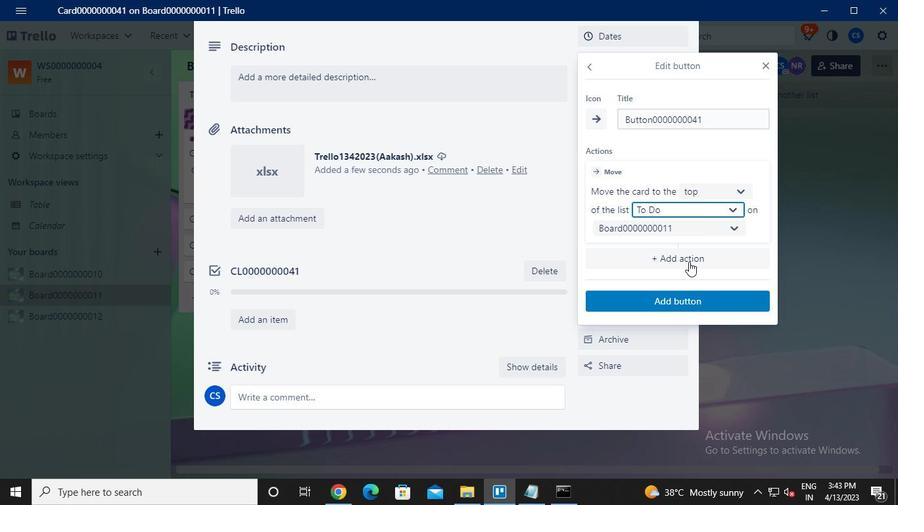 
Action: Mouse pressed left at (684, 303)
Screenshot: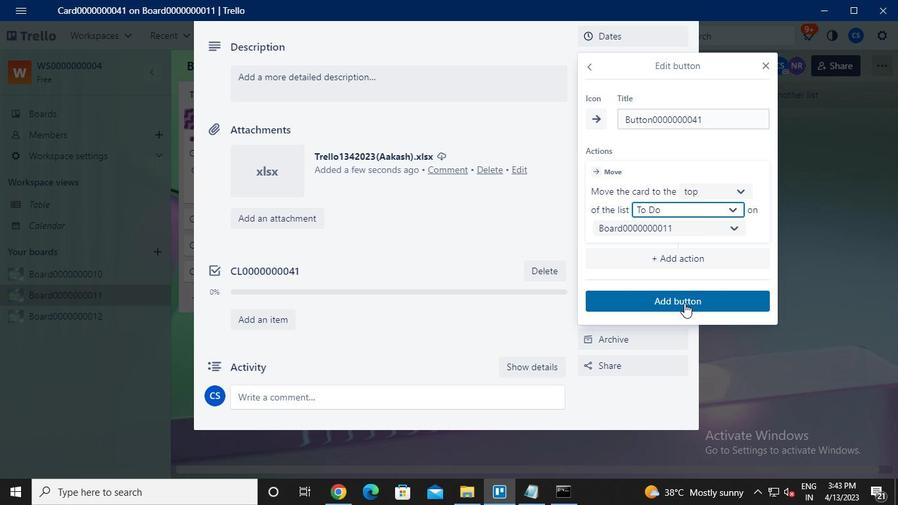 
Action: Mouse moved to (311, 272)
Screenshot: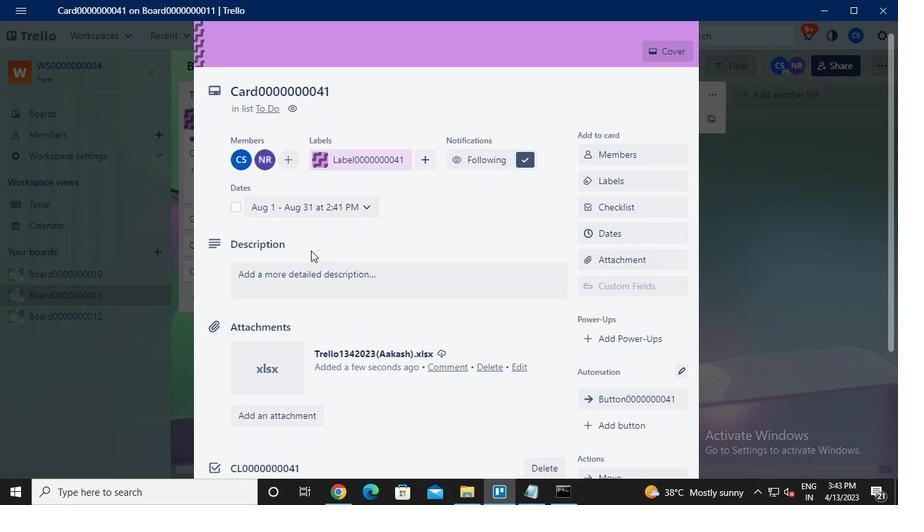 
Action: Mouse pressed left at (311, 272)
Screenshot: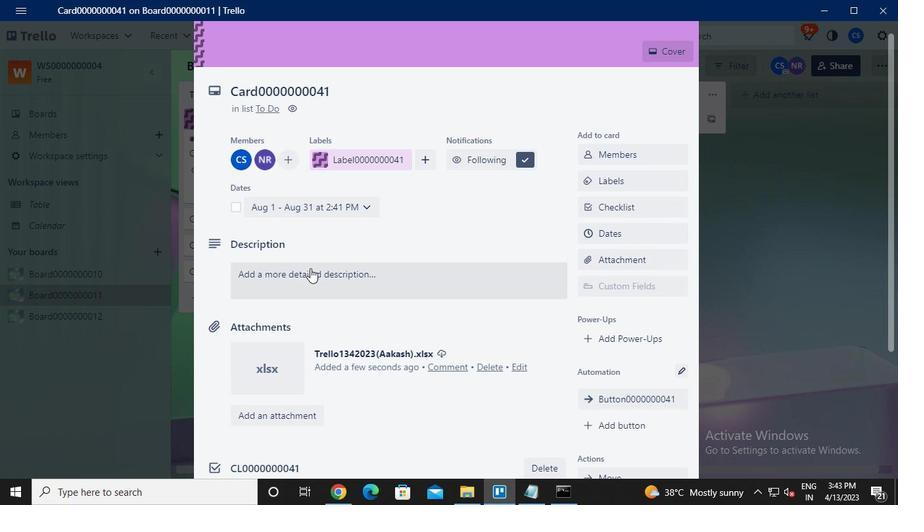 
Action: Mouse moved to (312, 272)
Screenshot: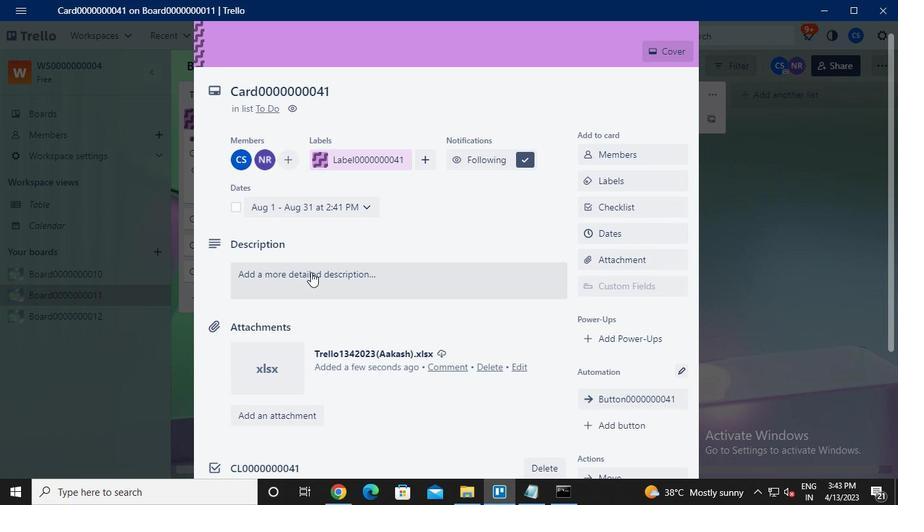 
Action: Keyboard Key.caps_lock
Screenshot: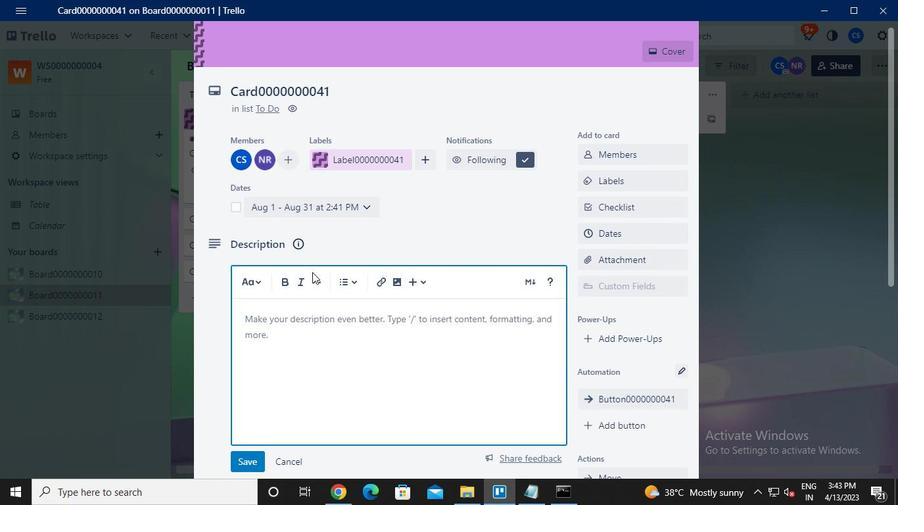 
Action: Keyboard d
Screenshot: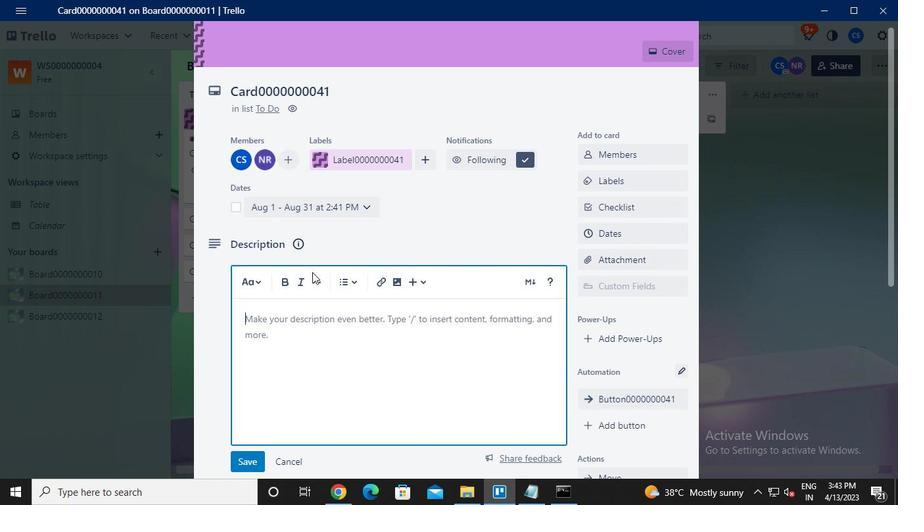 
Action: Keyboard s
Screenshot: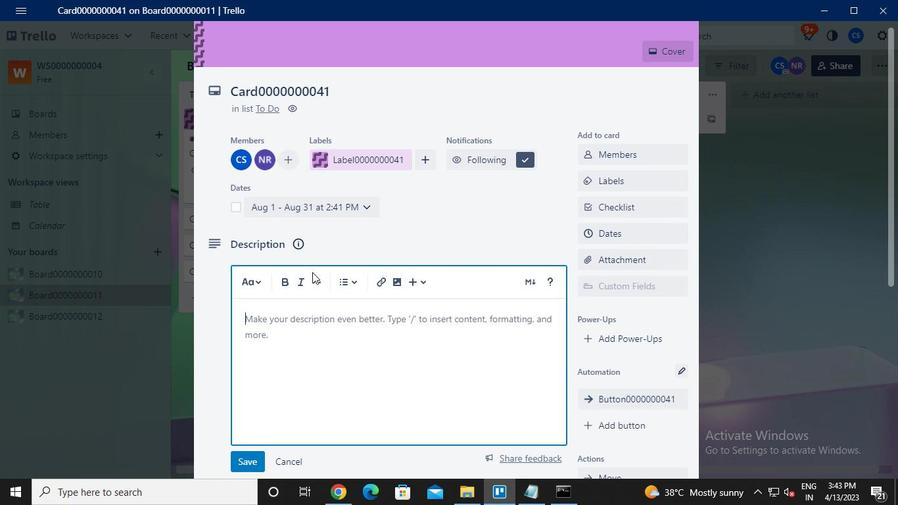 
Action: Keyboard <96>
Screenshot: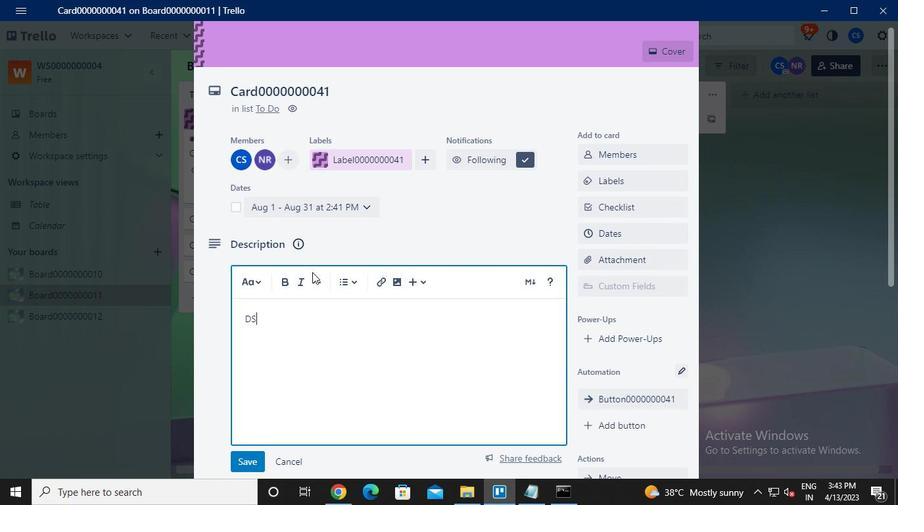 
Action: Keyboard <96>
Screenshot: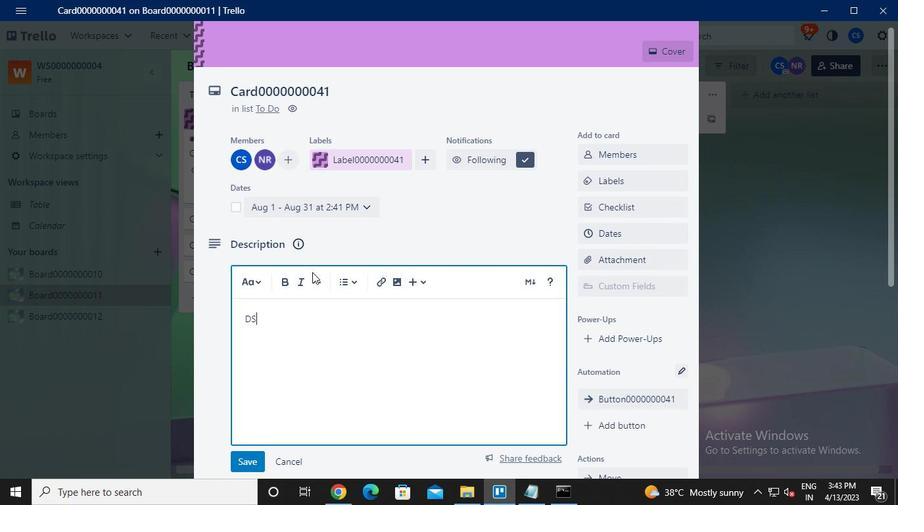 
Action: Keyboard <96>
Screenshot: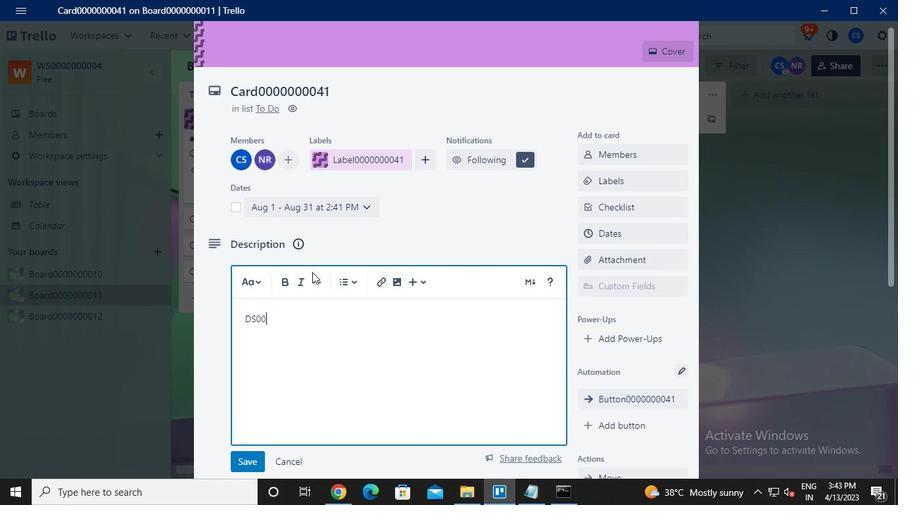 
Action: Keyboard <96>
Screenshot: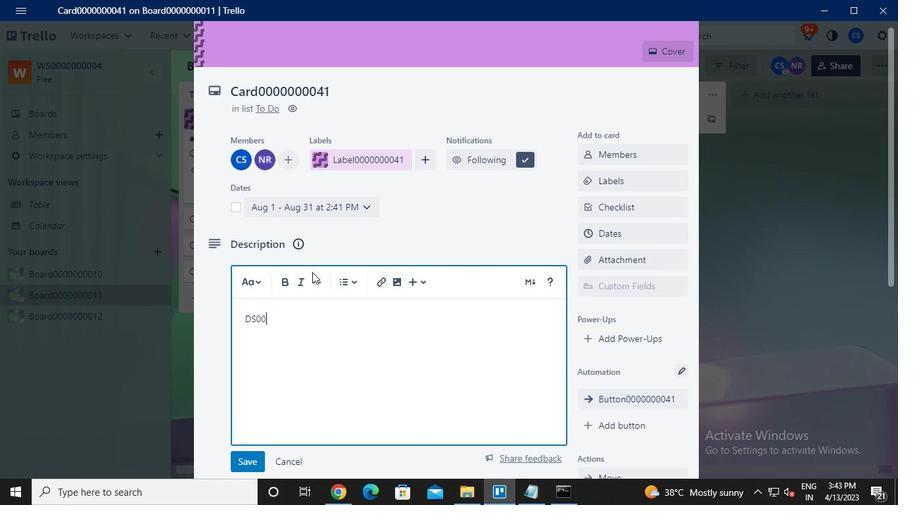 
Action: Keyboard <96>
Screenshot: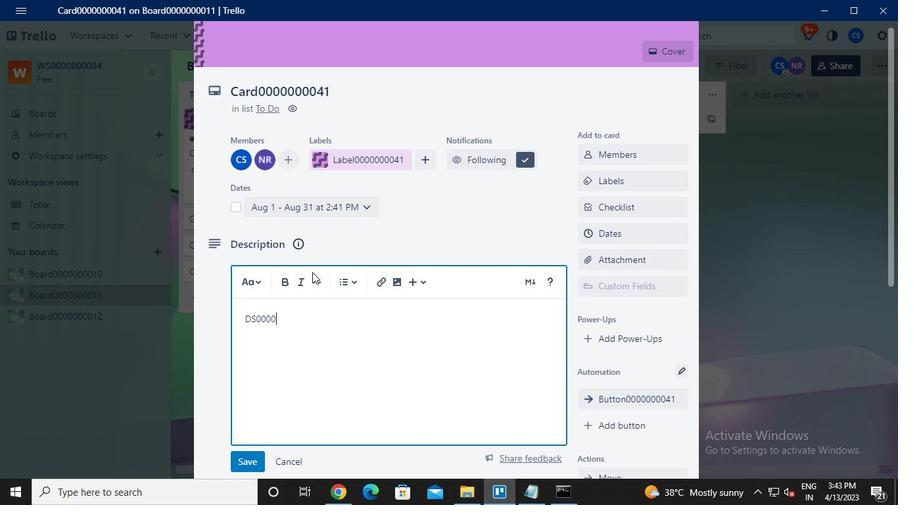 
Action: Keyboard <96>
Screenshot: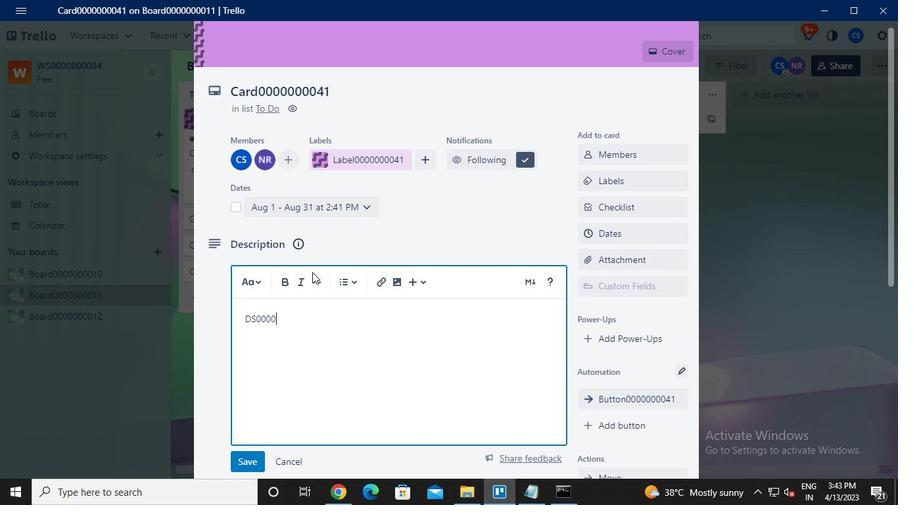 
Action: Keyboard <96>
Screenshot: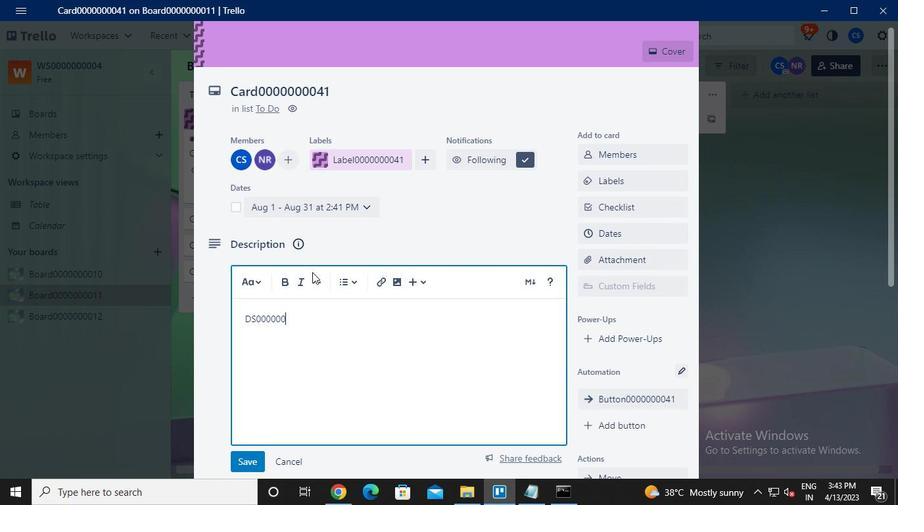 
Action: Keyboard <96>
Screenshot: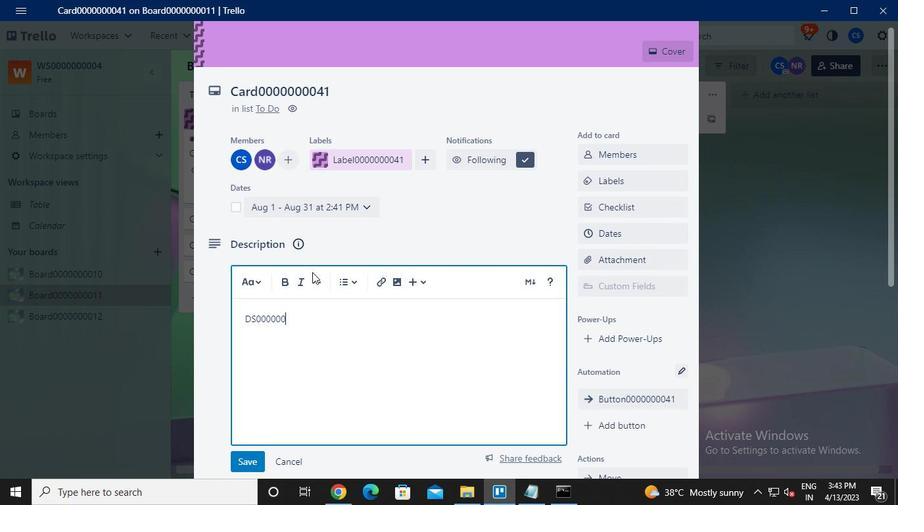 
Action: Keyboard <100>
Screenshot: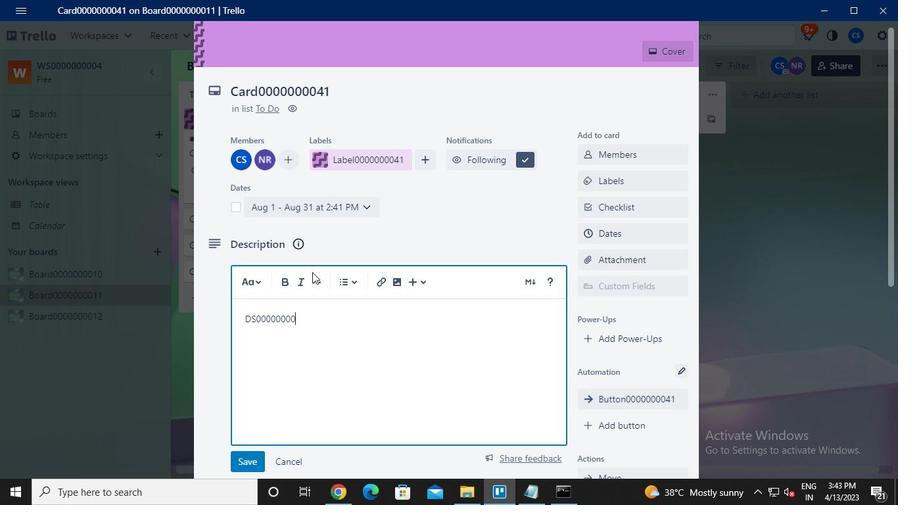 
Action: Keyboard <97>
Screenshot: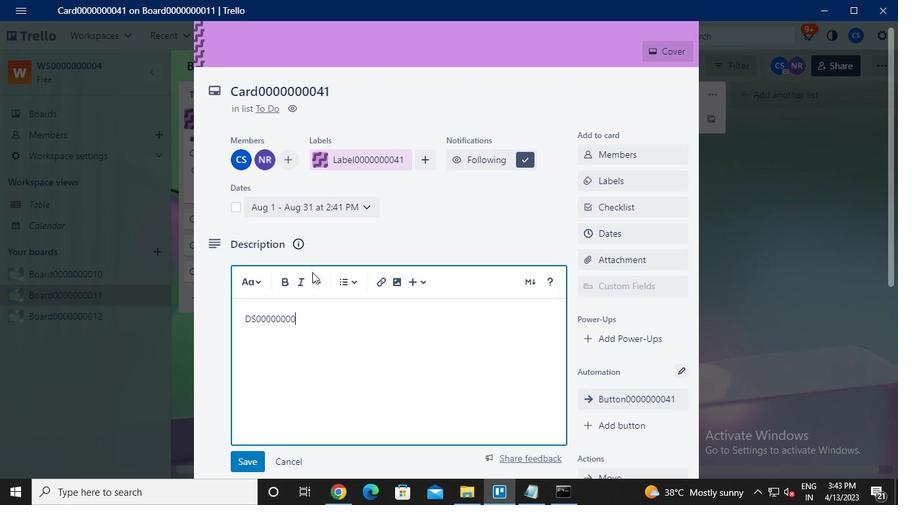 
Action: Mouse moved to (253, 457)
Screenshot: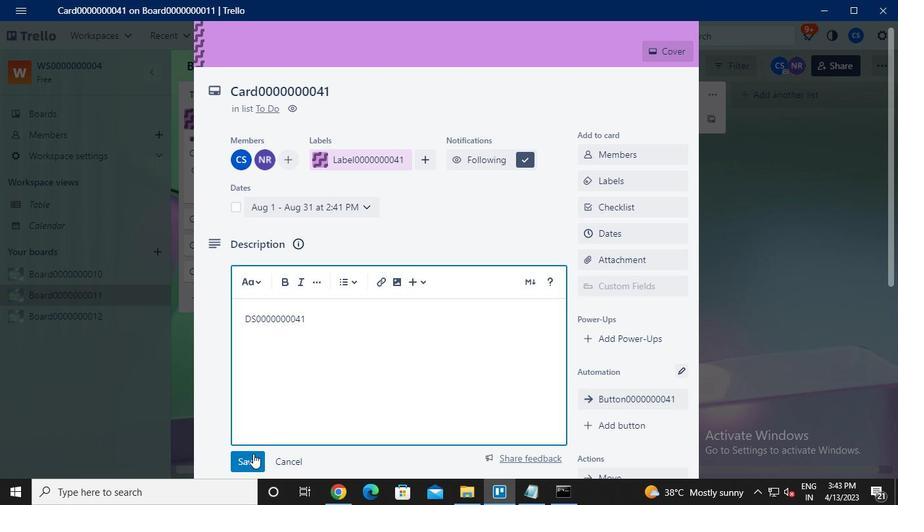 
Action: Mouse pressed left at (253, 457)
Screenshot: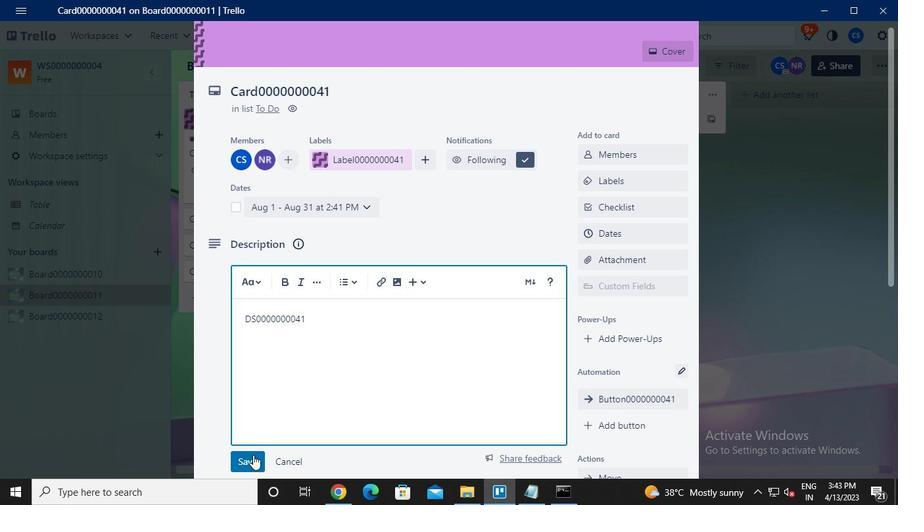 
Action: Mouse moved to (299, 375)
Screenshot: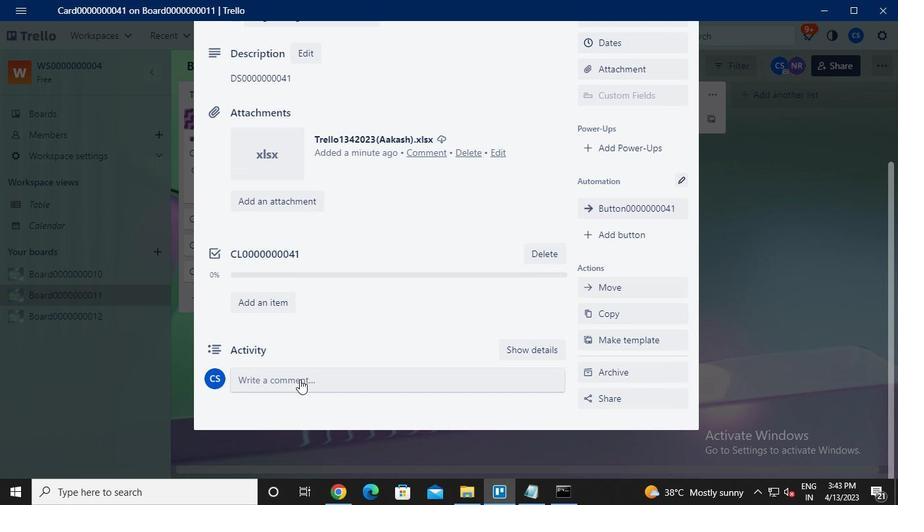 
Action: Mouse pressed left at (299, 375)
Screenshot: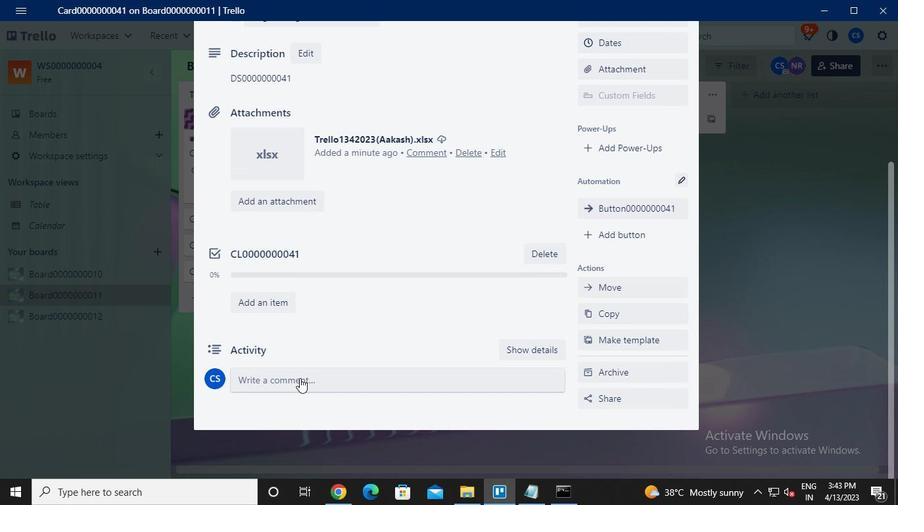 
Action: Mouse moved to (299, 374)
Screenshot: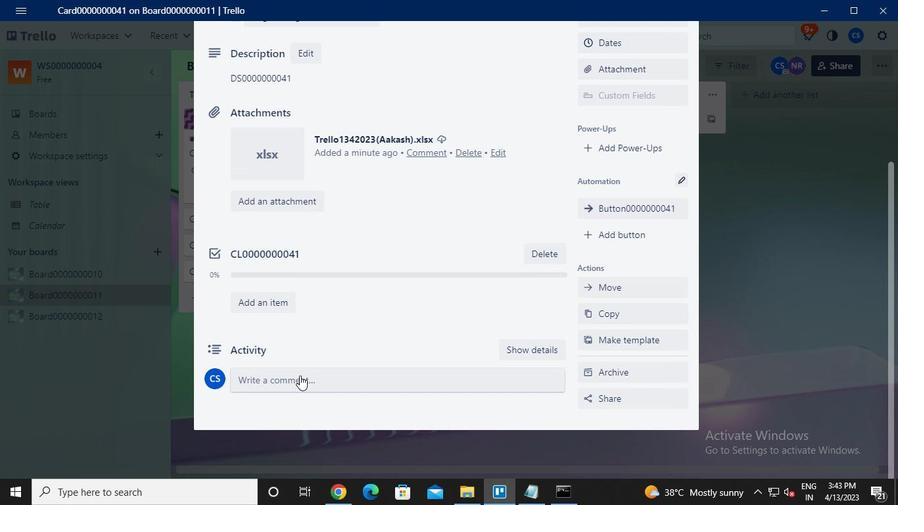 
Action: Keyboard c
Screenshot: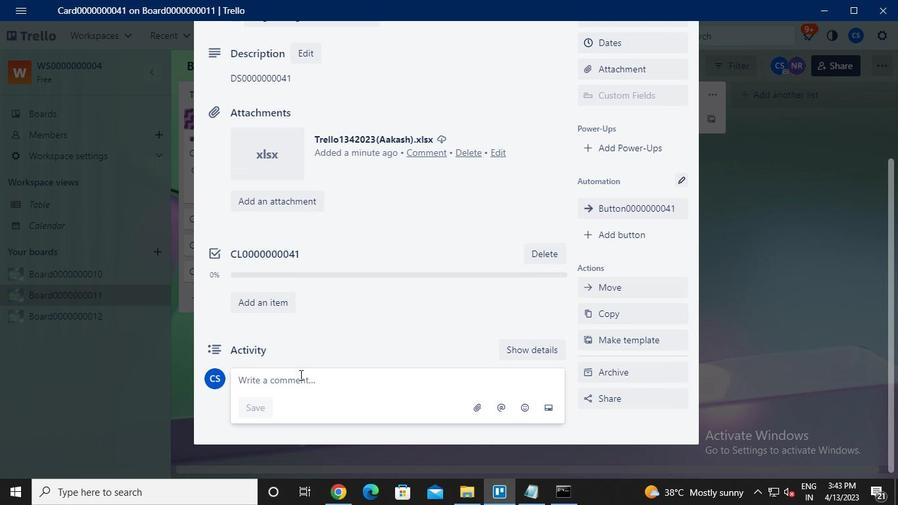 
Action: Keyboard m
Screenshot: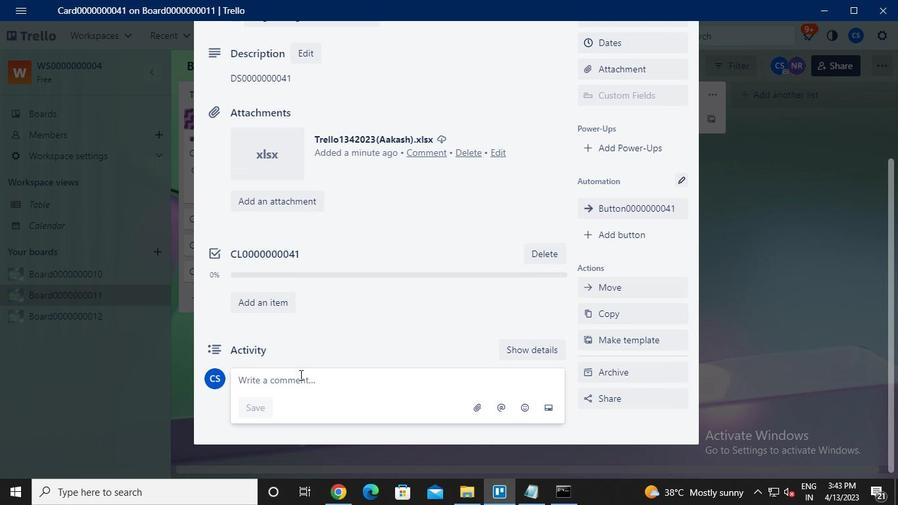 
Action: Keyboard <96>
Screenshot: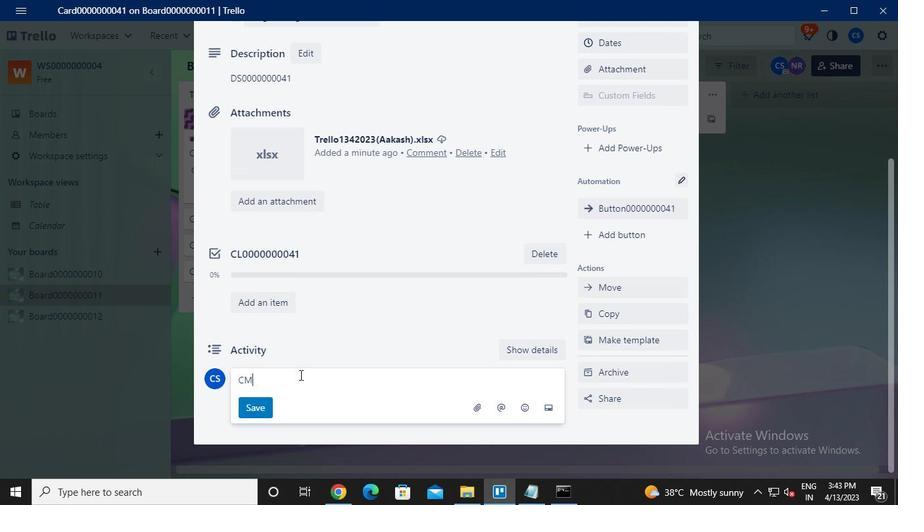 
Action: Keyboard <96>
Screenshot: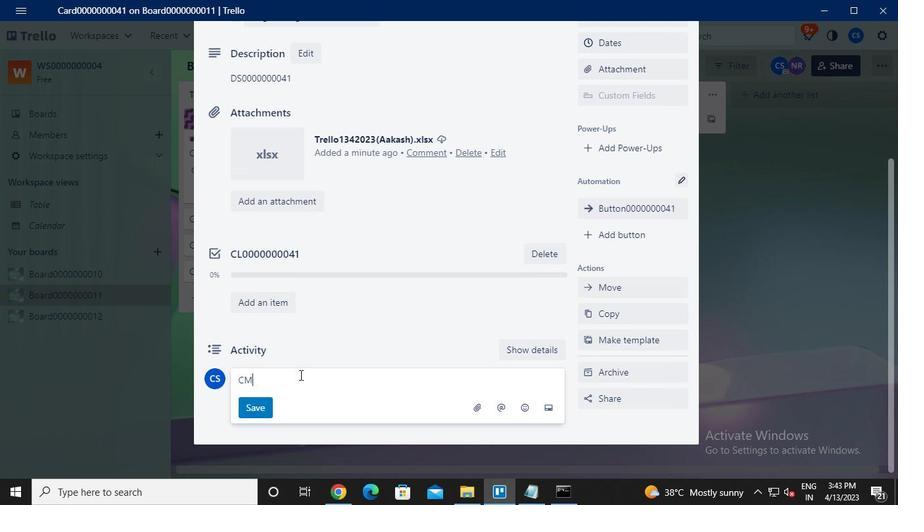 
Action: Keyboard <96>
Screenshot: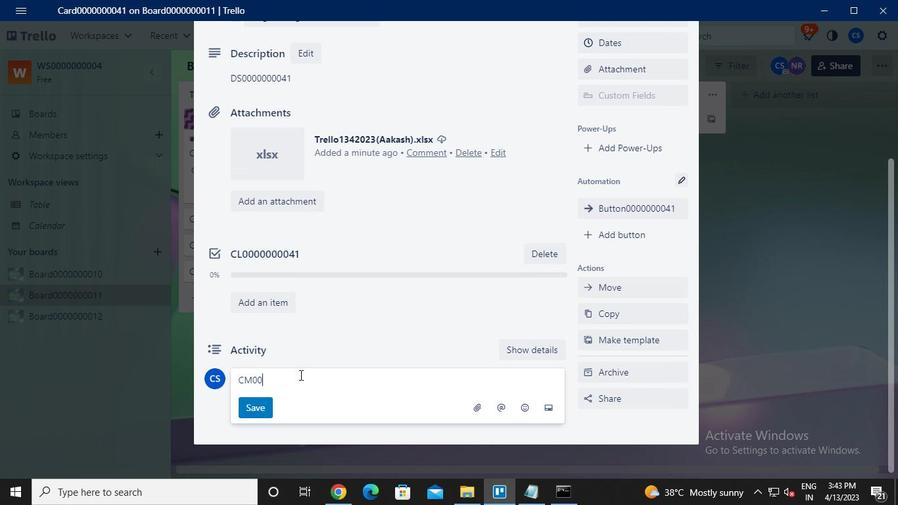 
Action: Keyboard <96>
Screenshot: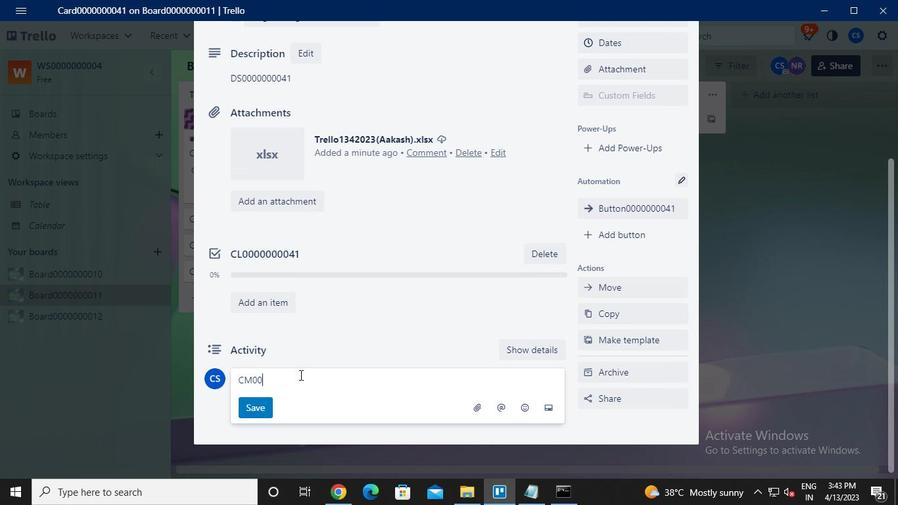 
Action: Keyboard <96>
Screenshot: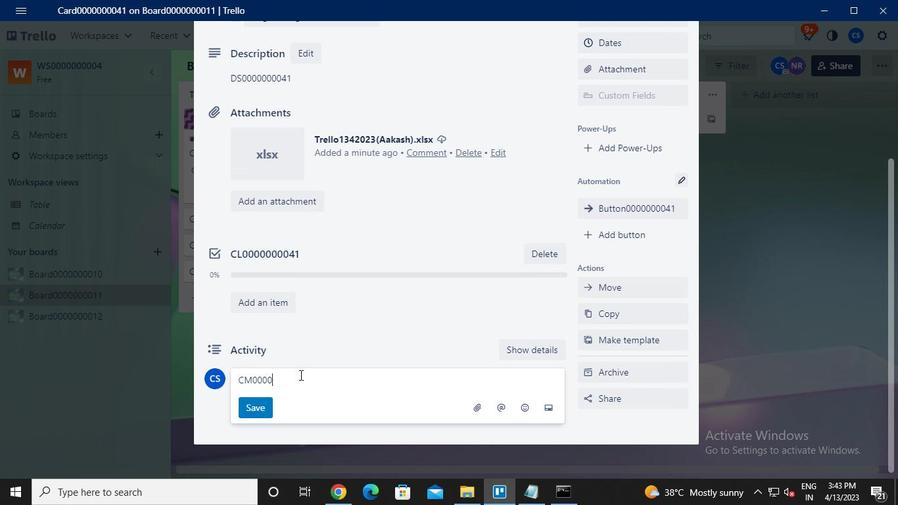 
Action: Keyboard <96>
Screenshot: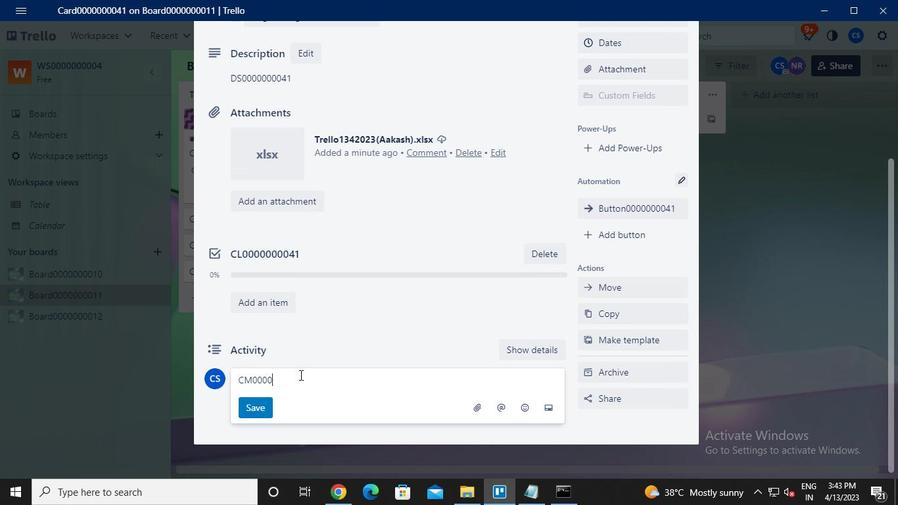 
Action: Keyboard <96>
Screenshot: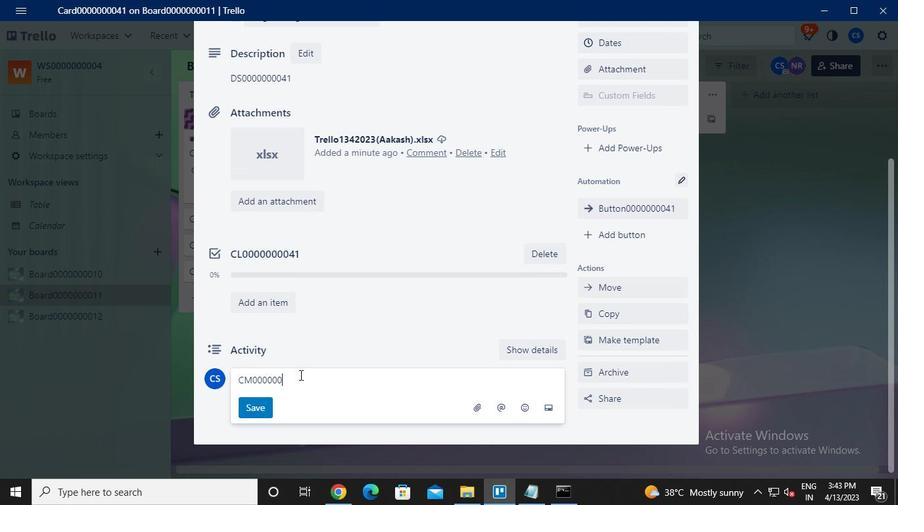 
Action: Keyboard <96>
Screenshot: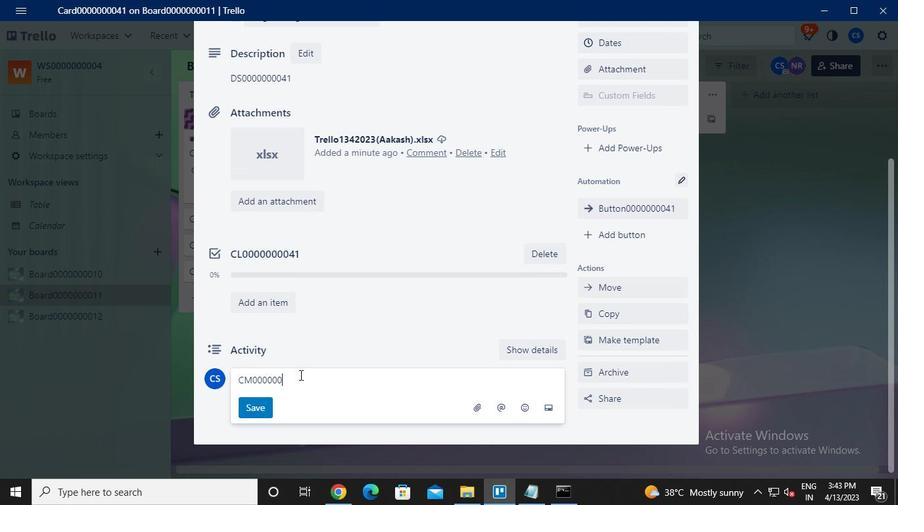
Action: Keyboard <100>
Screenshot: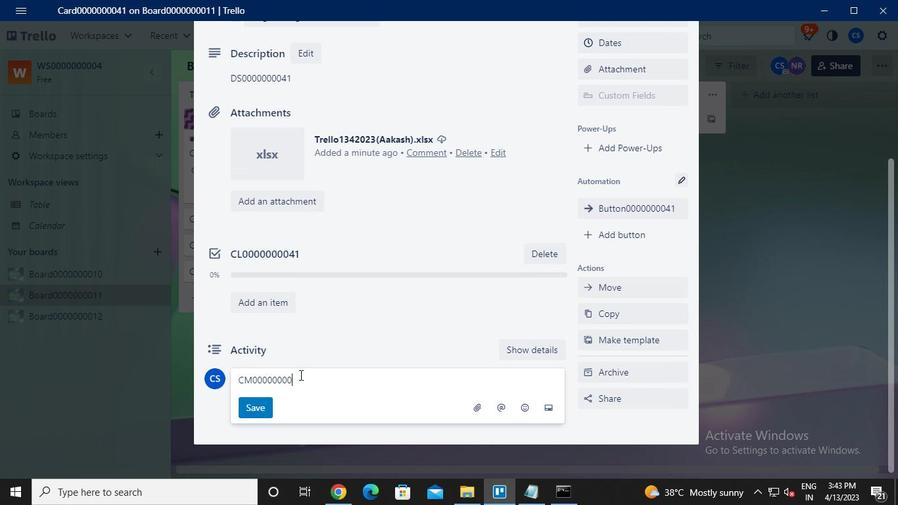 
Action: Keyboard <97>
Screenshot: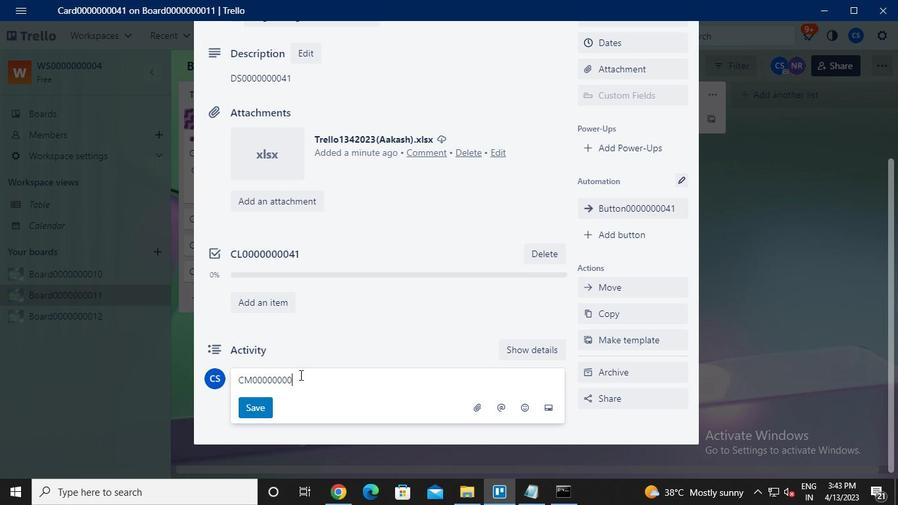 
Action: Mouse moved to (263, 412)
Screenshot: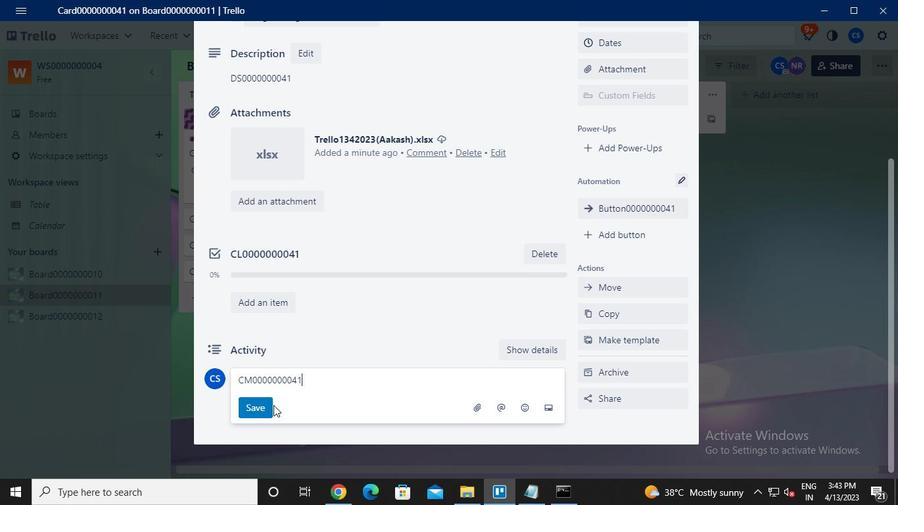 
Action: Mouse pressed left at (263, 412)
Screenshot: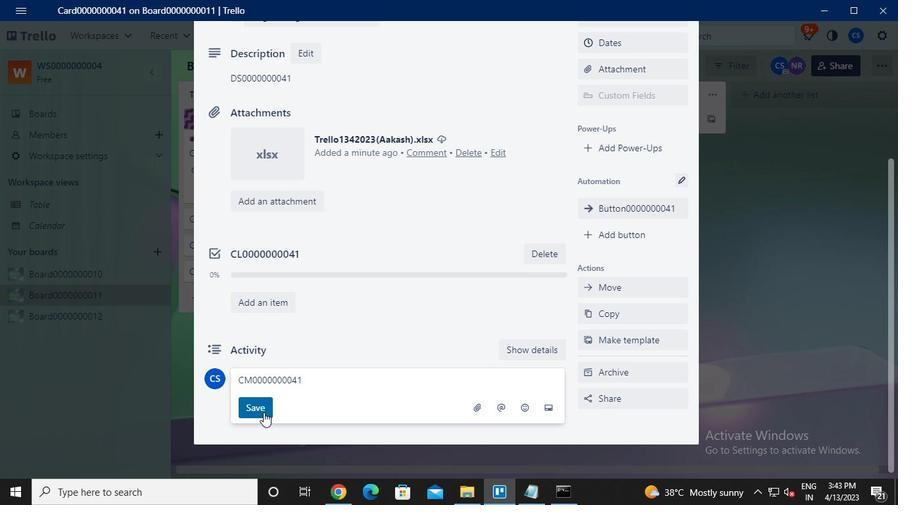 
Action: Mouse moved to (564, 488)
Screenshot: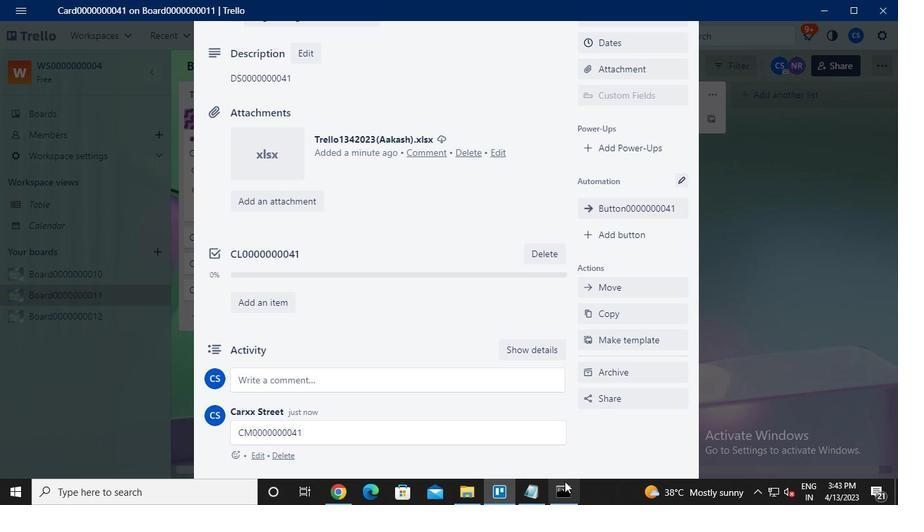 
Action: Mouse pressed left at (564, 488)
Screenshot: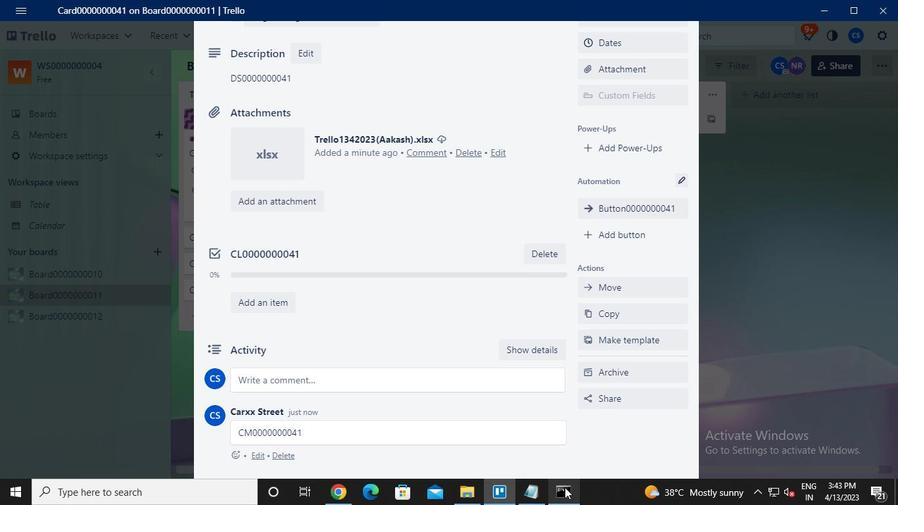 
Action: Mouse moved to (676, 64)
Screenshot: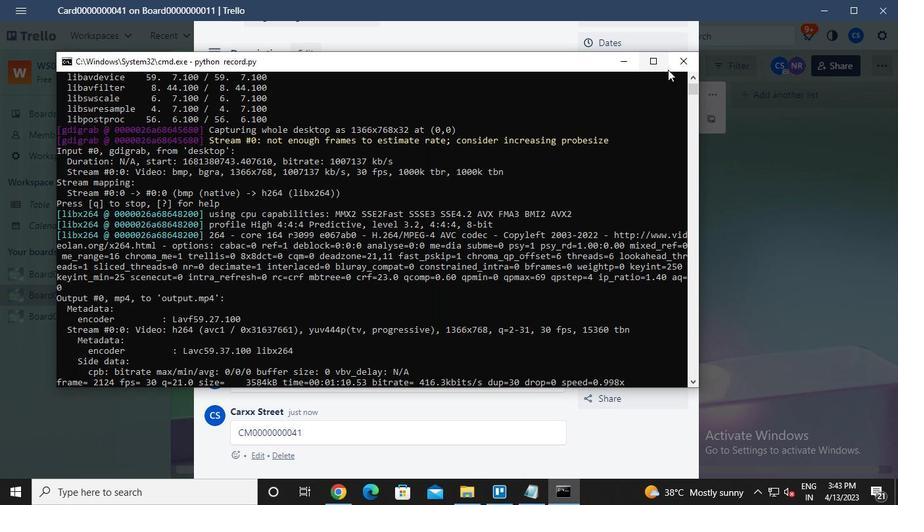 
Action: Mouse pressed left at (676, 64)
Screenshot: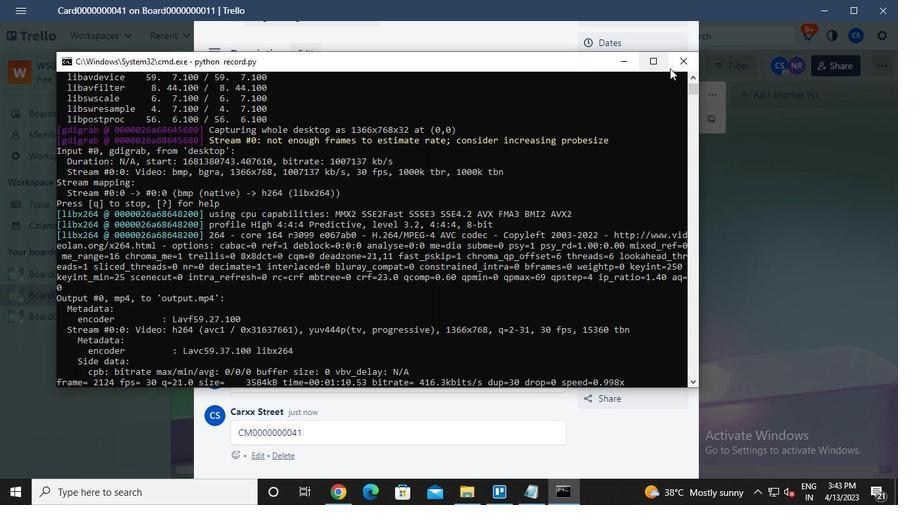 
